 Task: Search one way flight ticket for 5 adults, 1 child, 2 infants in seat and 1 infant on lap in business from Charleston: Yeager Airport to Raleigh: Raleigh-durham International Airport on 8-5-2023. Choice of flights is Delta. Number of bags: 2 checked bags. Price is upto 91000. Outbound departure time preference is 9:15.
Action: Mouse moved to (288, 272)
Screenshot: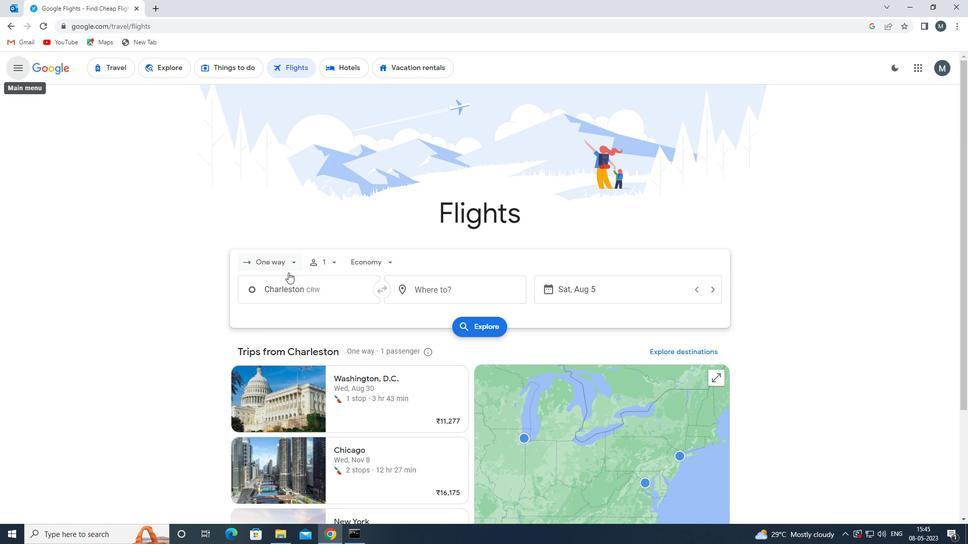 
Action: Mouse pressed left at (288, 272)
Screenshot: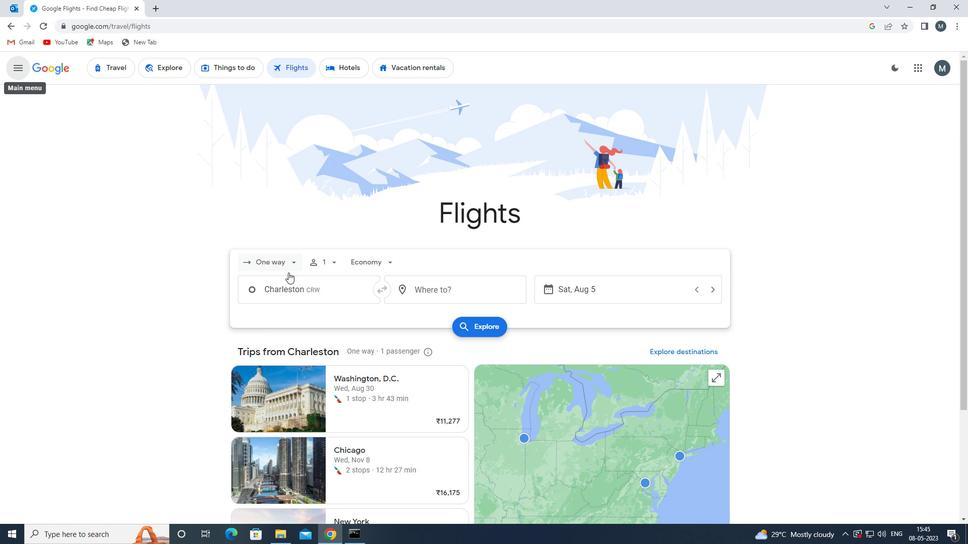 
Action: Mouse moved to (290, 312)
Screenshot: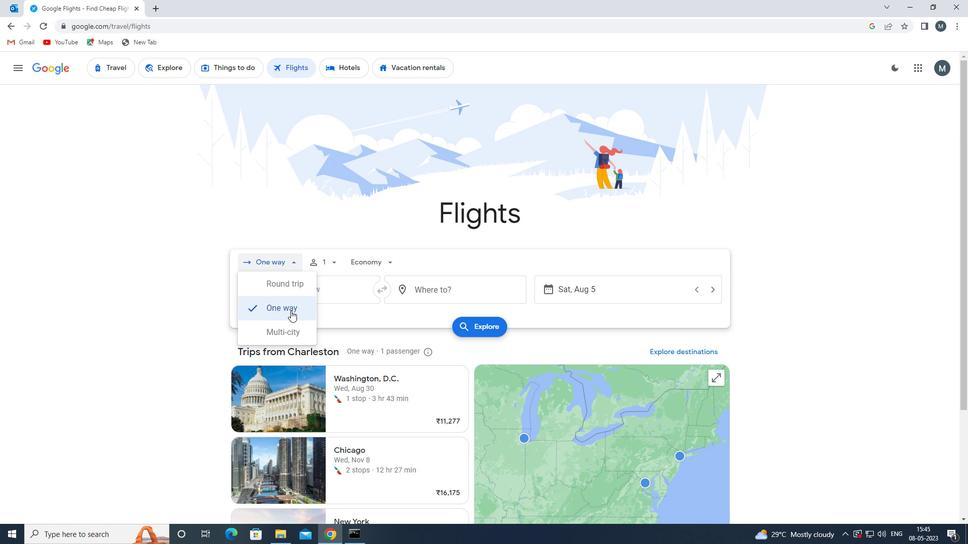 
Action: Mouse pressed left at (290, 312)
Screenshot: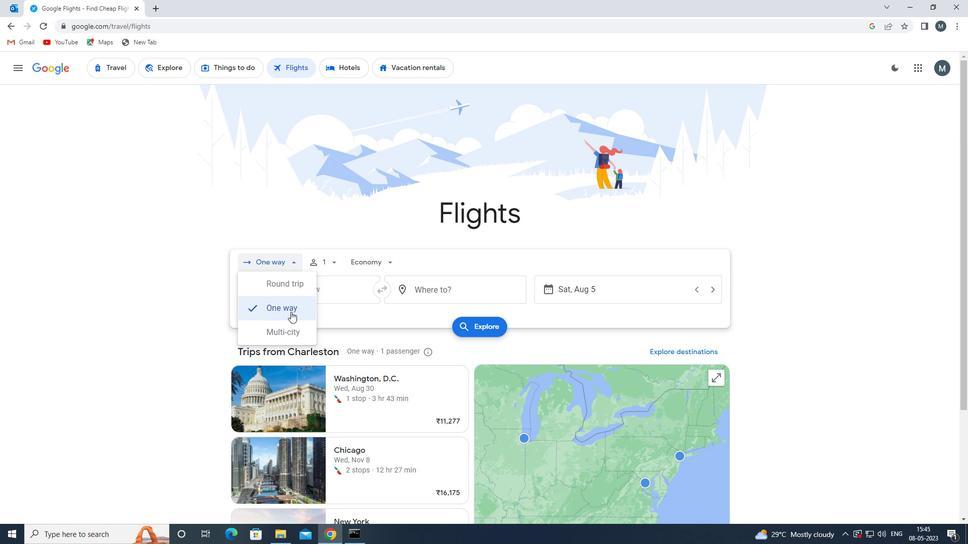 
Action: Mouse moved to (333, 268)
Screenshot: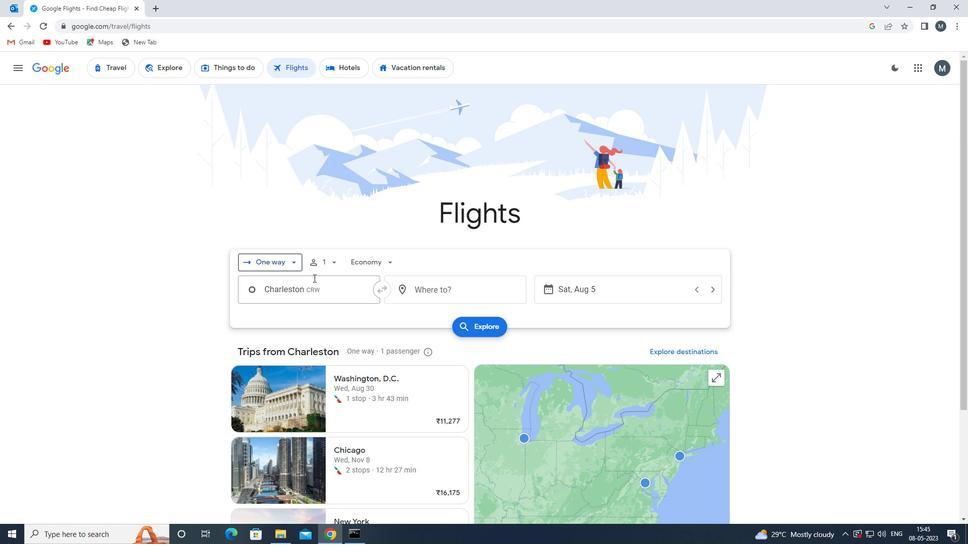 
Action: Mouse pressed left at (333, 268)
Screenshot: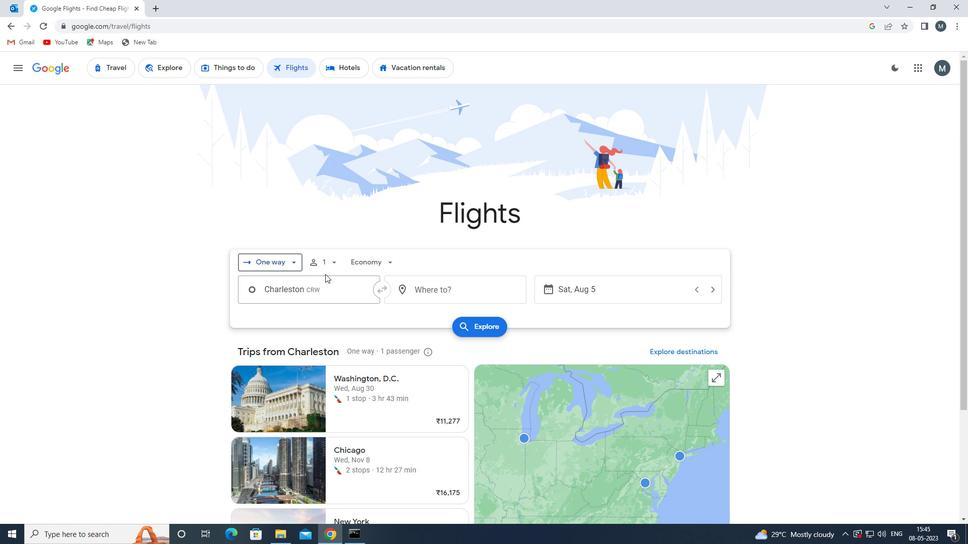 
Action: Mouse moved to (410, 286)
Screenshot: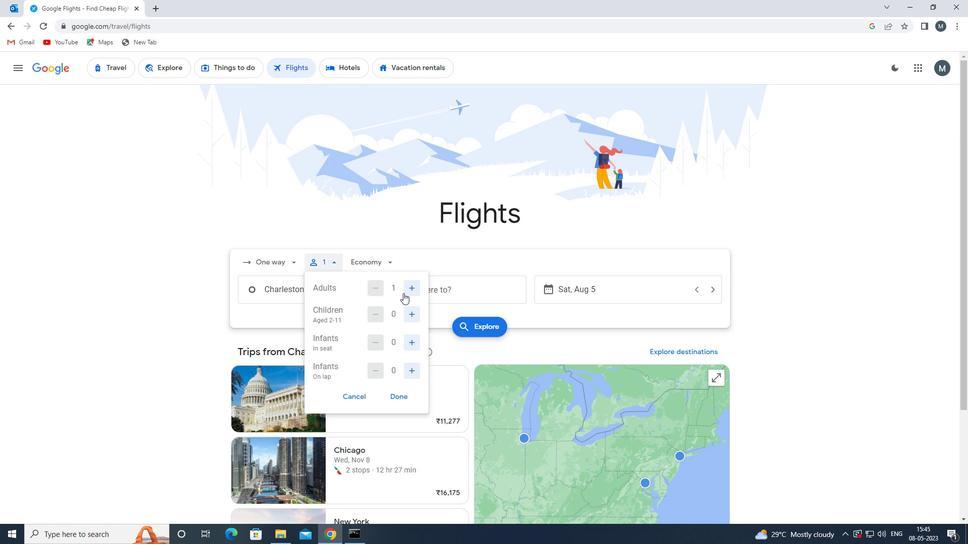 
Action: Mouse pressed left at (410, 286)
Screenshot: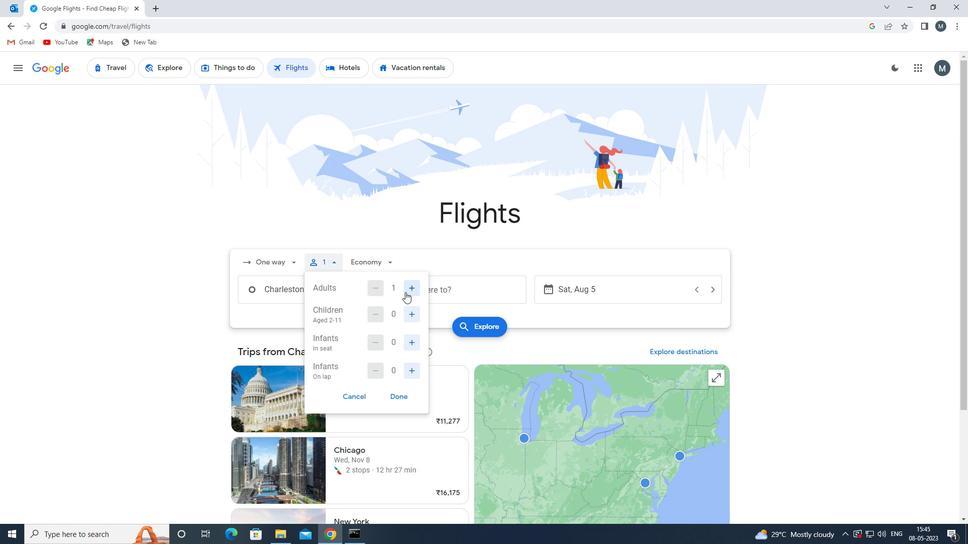 
Action: Mouse pressed left at (410, 286)
Screenshot: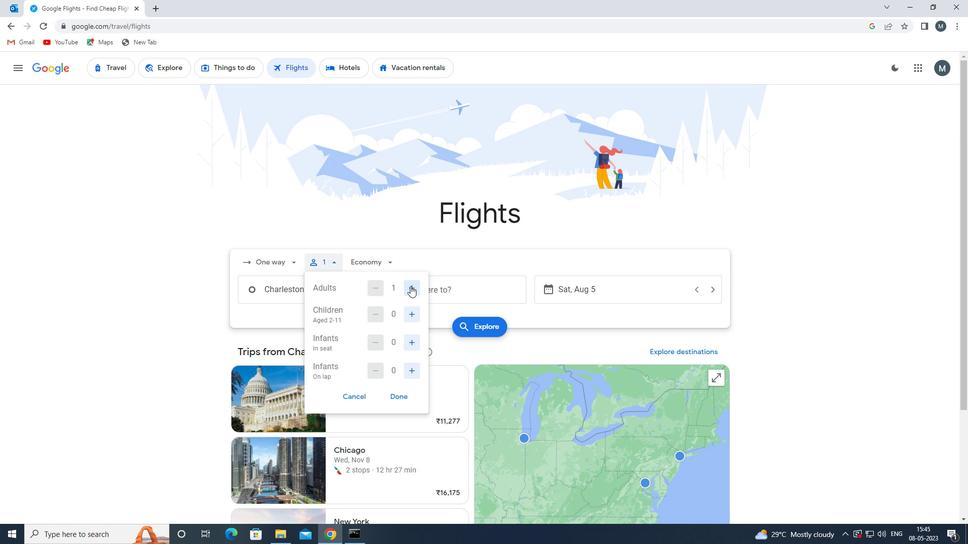 
Action: Mouse pressed left at (410, 286)
Screenshot: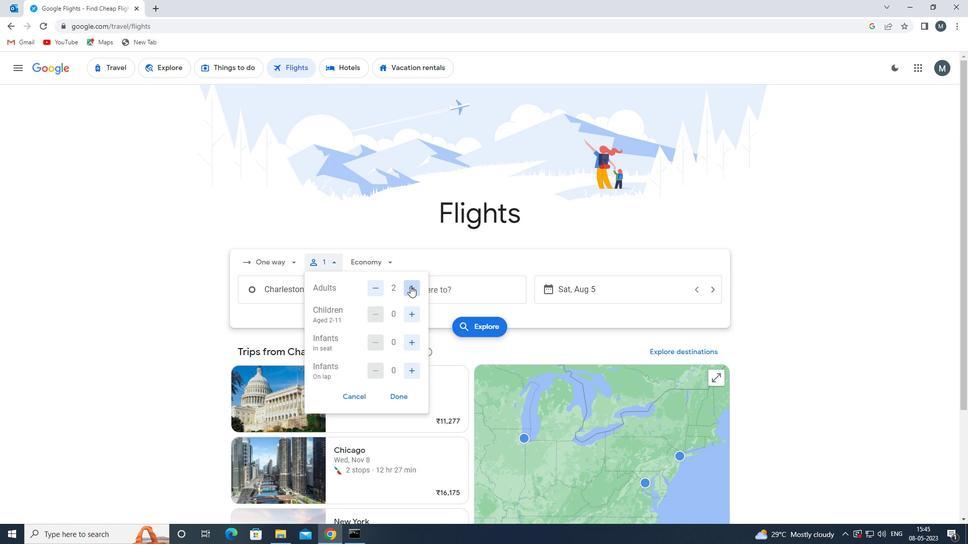 
Action: Mouse pressed left at (410, 286)
Screenshot: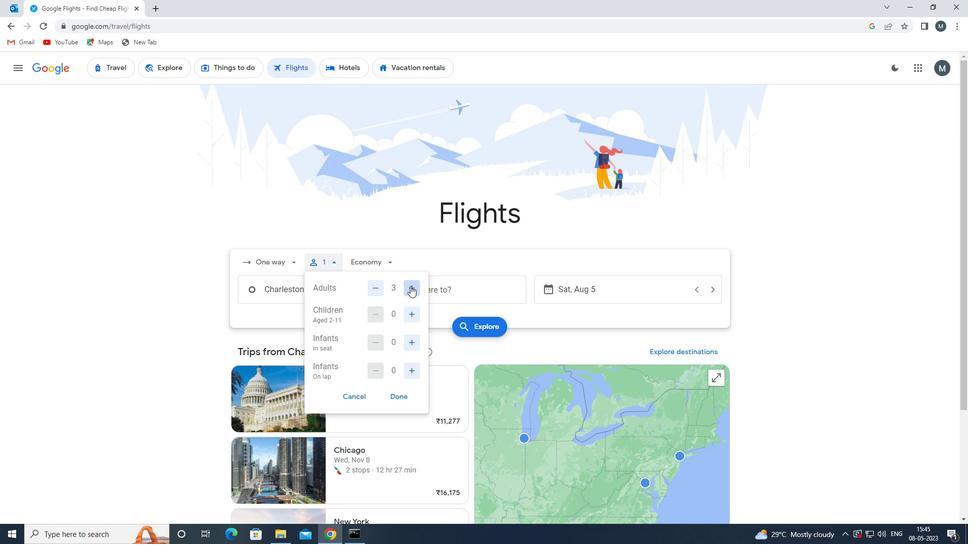 
Action: Mouse moved to (412, 312)
Screenshot: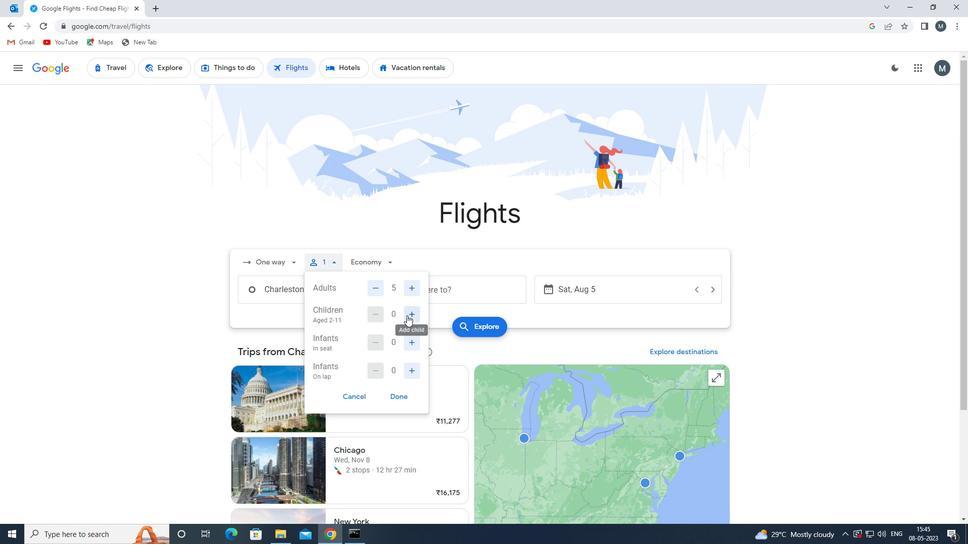 
Action: Mouse pressed left at (412, 312)
Screenshot: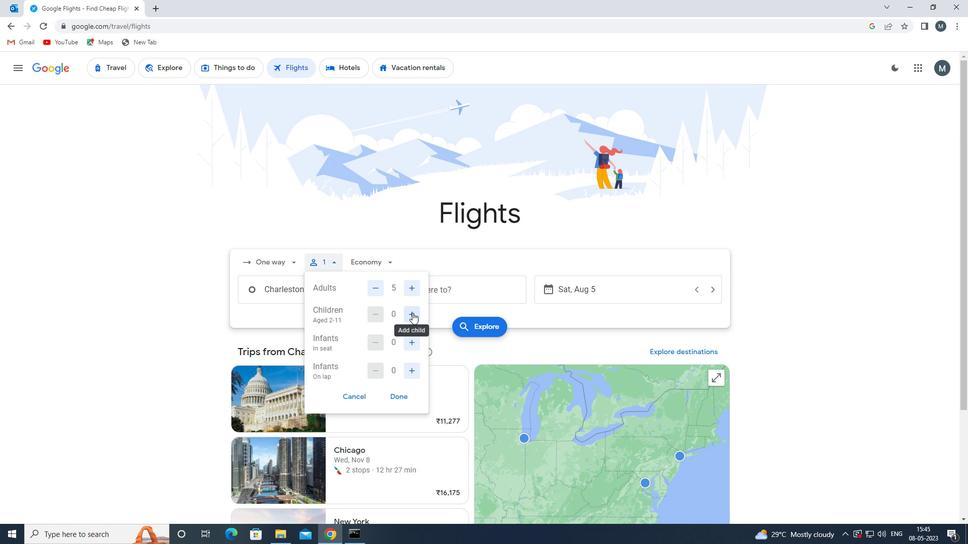 
Action: Mouse moved to (410, 342)
Screenshot: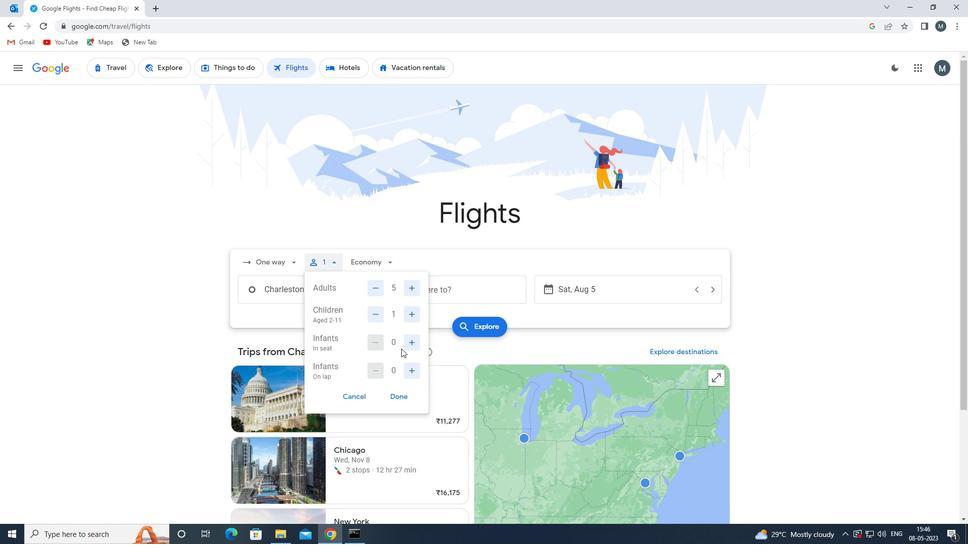 
Action: Mouse pressed left at (410, 342)
Screenshot: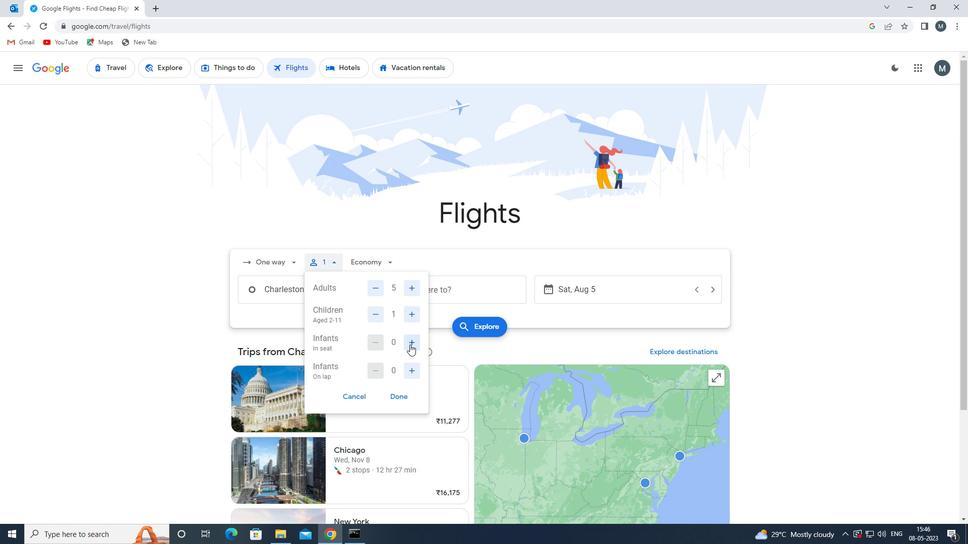 
Action: Mouse pressed left at (410, 342)
Screenshot: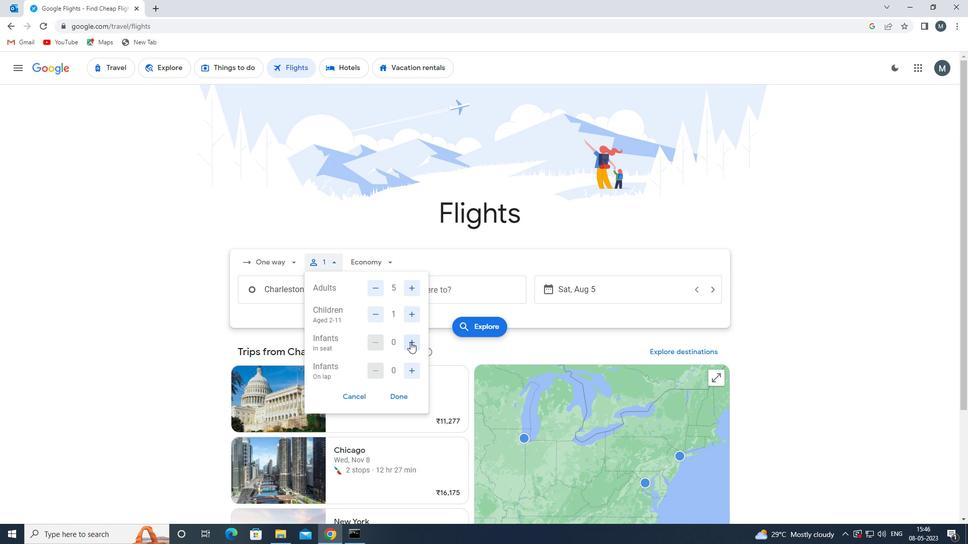 
Action: Mouse moved to (400, 368)
Screenshot: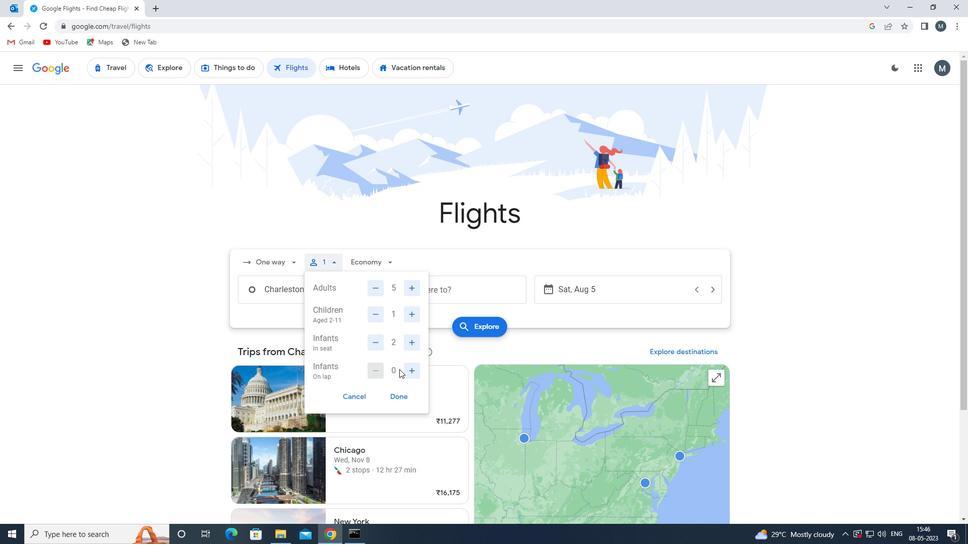
Action: Mouse pressed left at (400, 368)
Screenshot: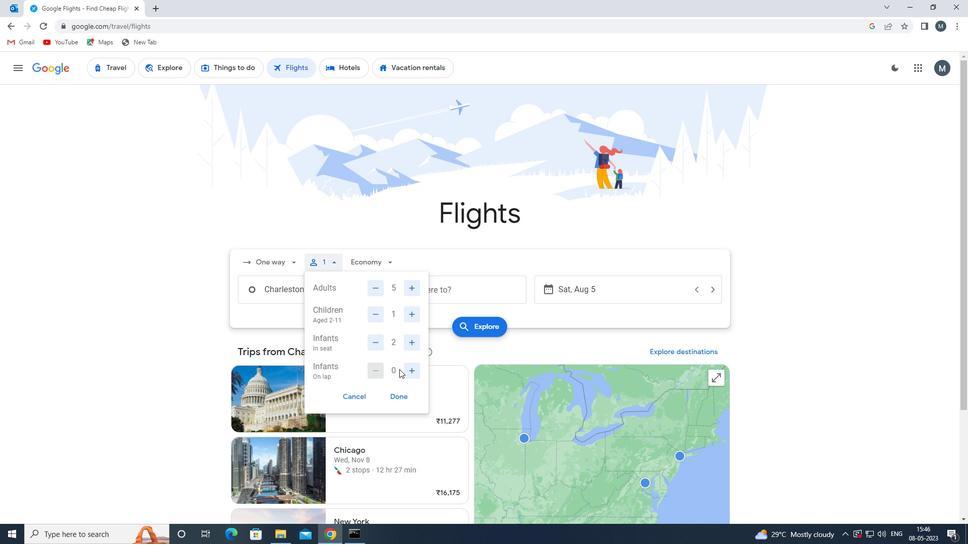 
Action: Mouse moved to (401, 392)
Screenshot: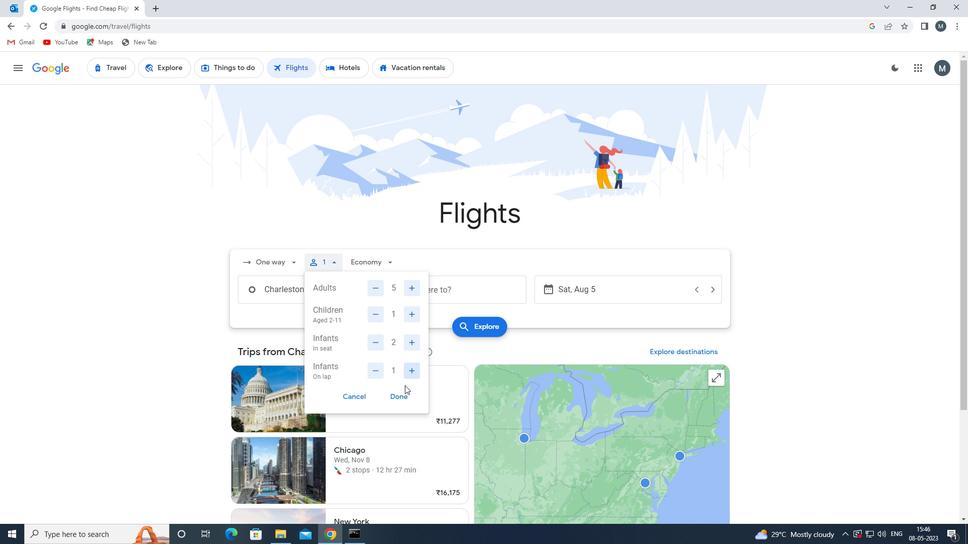 
Action: Mouse pressed left at (401, 392)
Screenshot: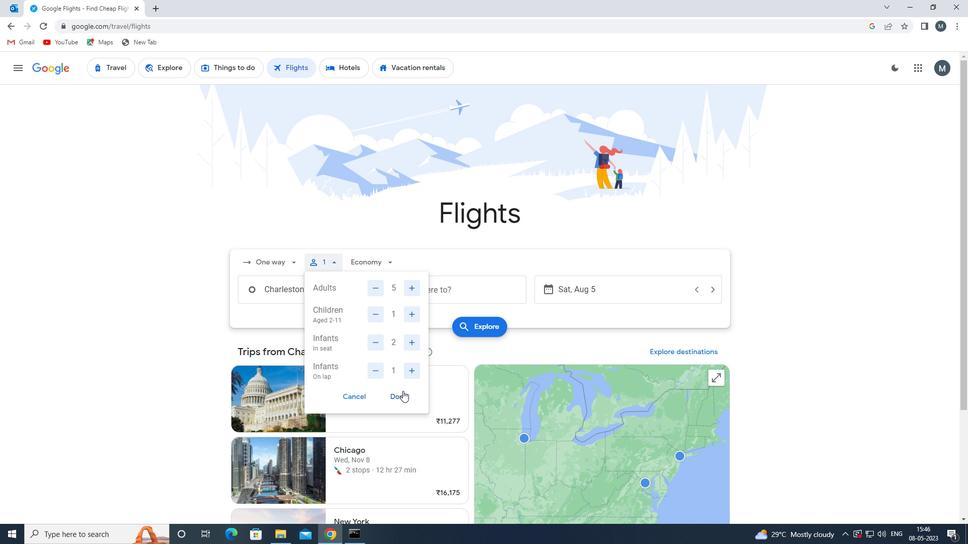 
Action: Mouse moved to (394, 260)
Screenshot: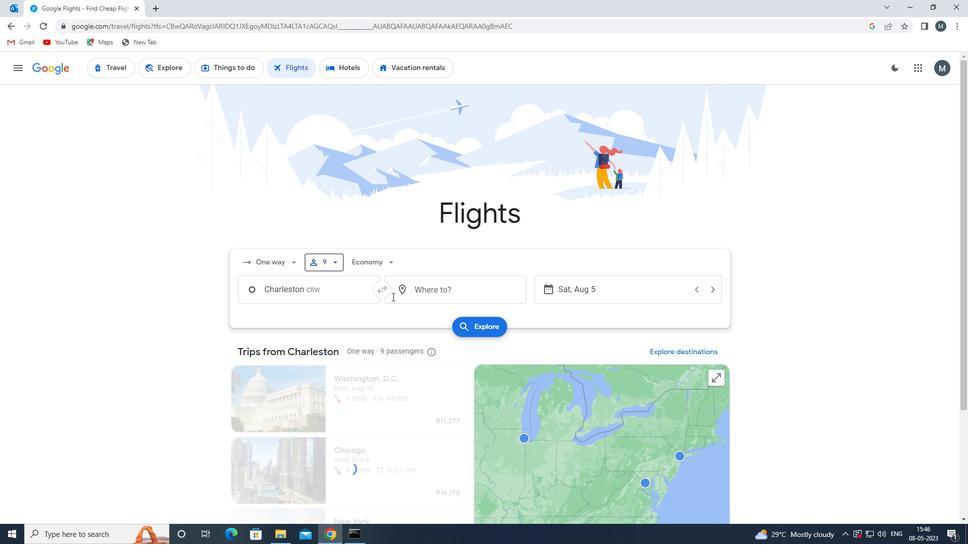 
Action: Mouse pressed left at (394, 260)
Screenshot: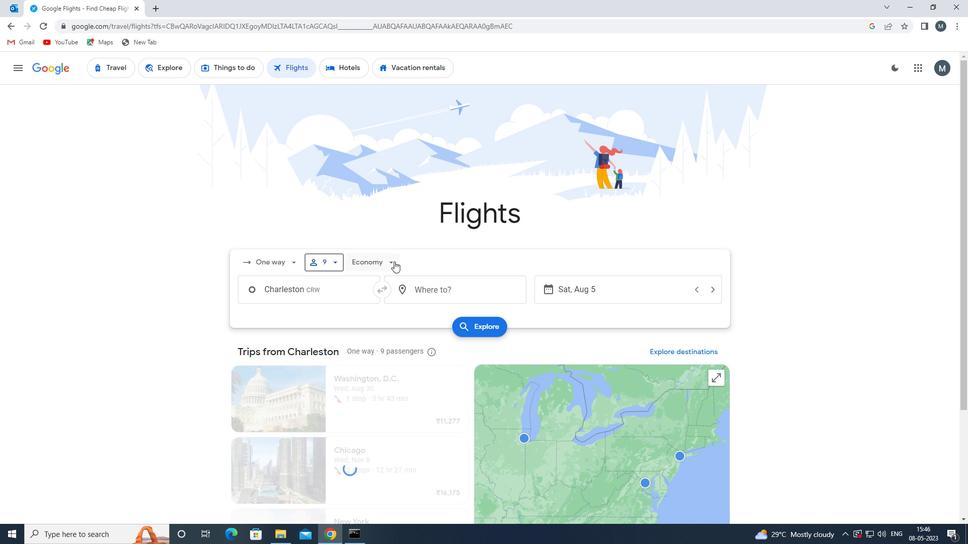 
Action: Mouse moved to (390, 339)
Screenshot: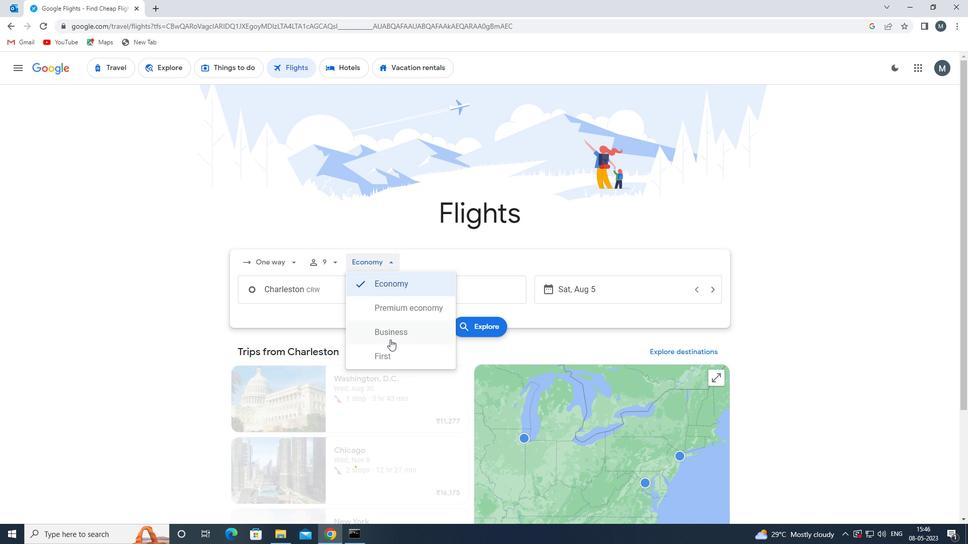 
Action: Mouse pressed left at (390, 339)
Screenshot: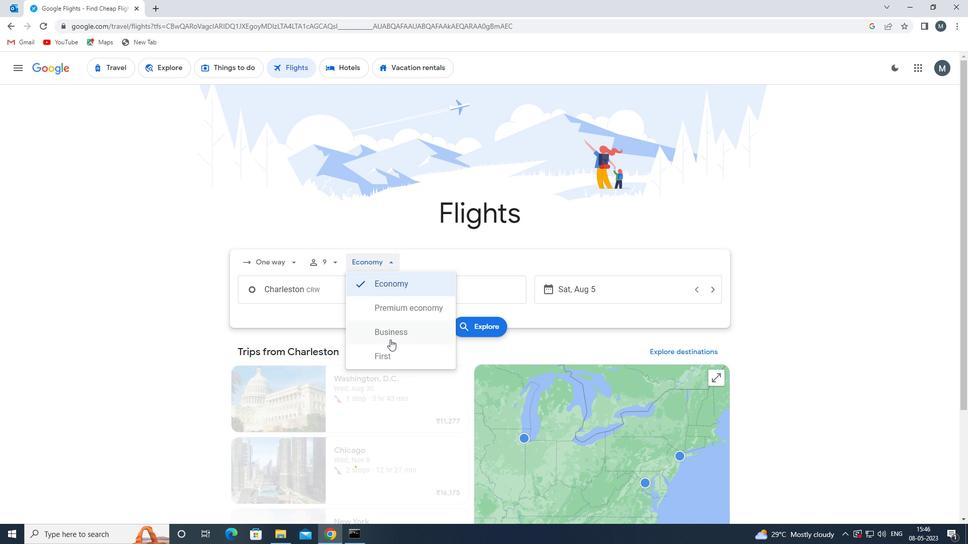 
Action: Mouse moved to (330, 297)
Screenshot: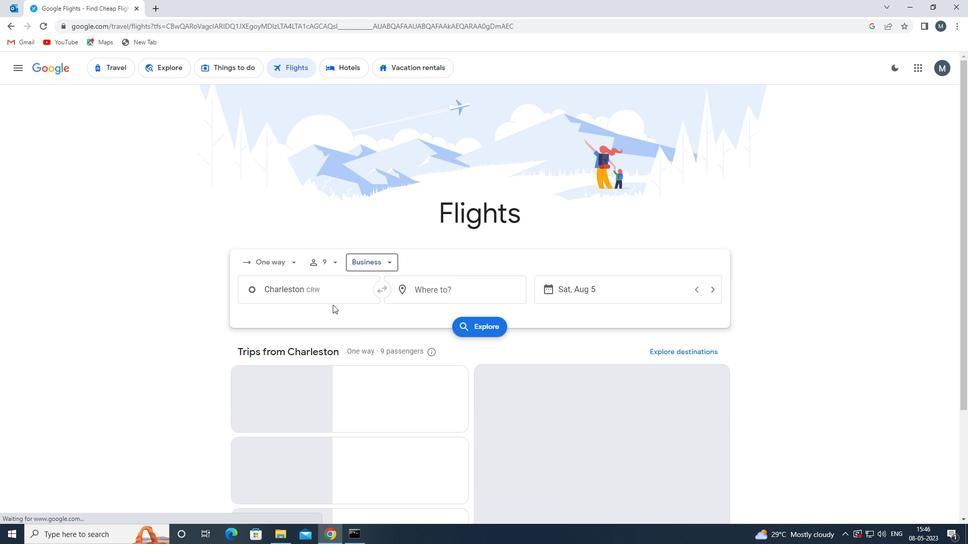 
Action: Mouse pressed left at (330, 297)
Screenshot: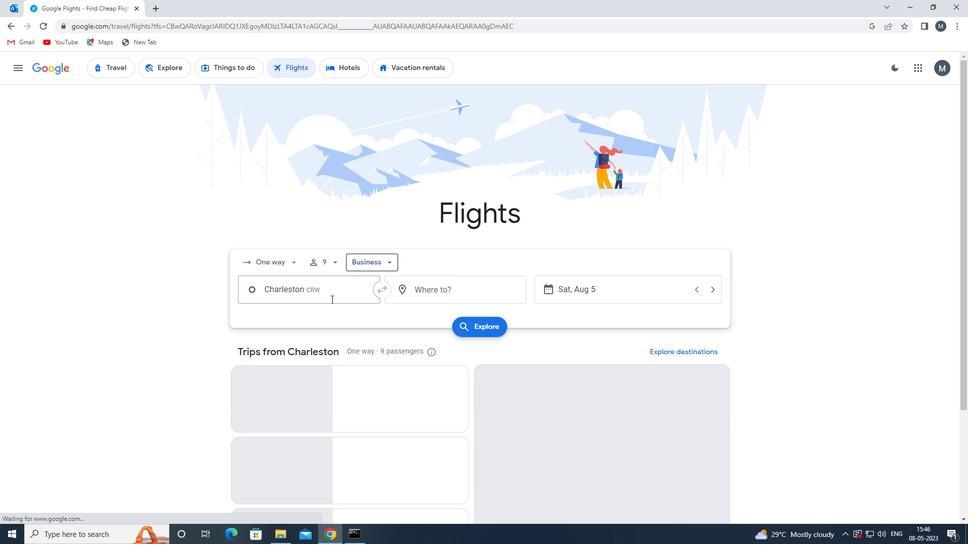 
Action: Mouse moved to (328, 297)
Screenshot: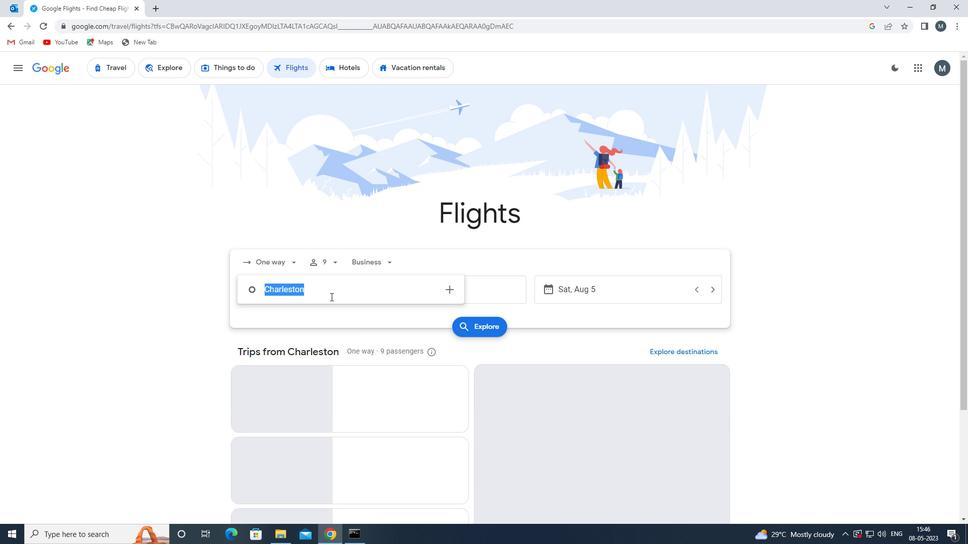 
Action: Key pressed yeager
Screenshot: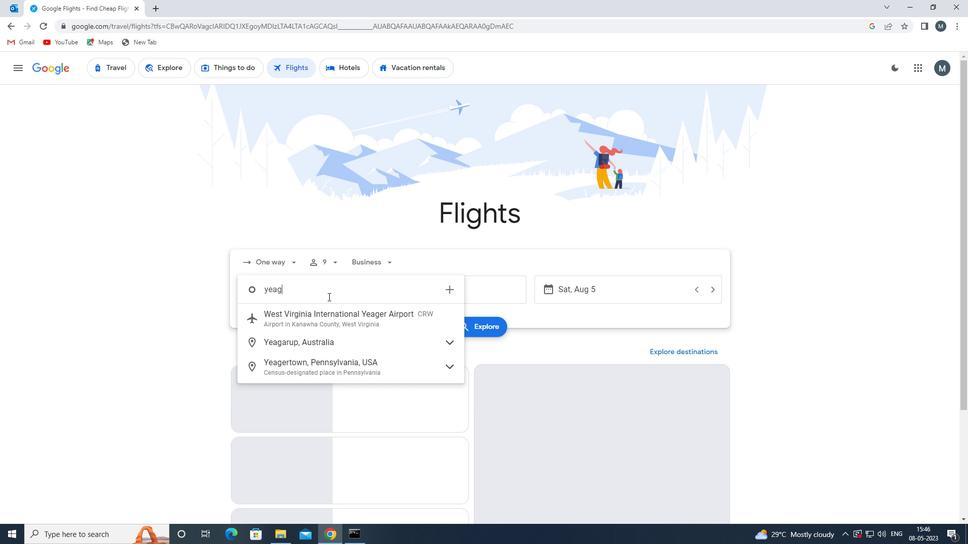 
Action: Mouse moved to (350, 309)
Screenshot: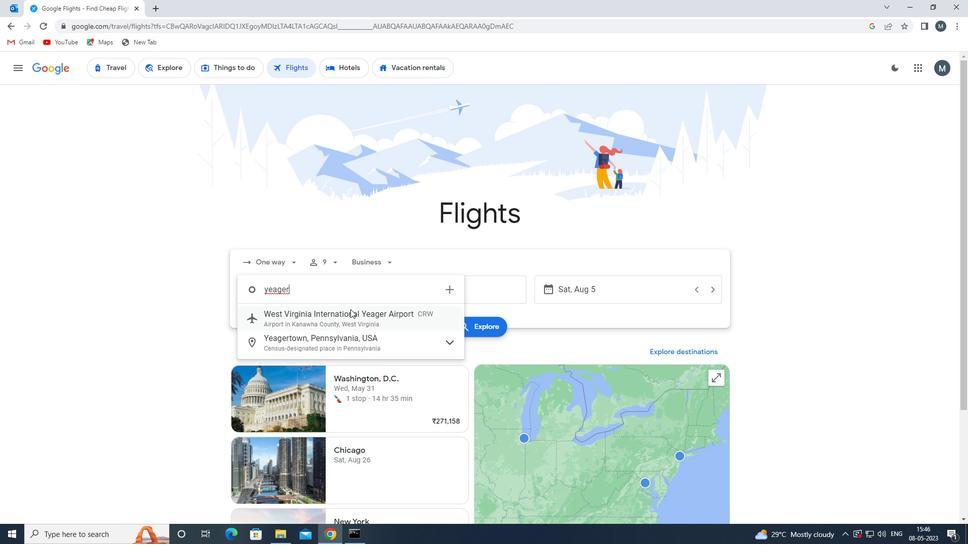 
Action: Mouse pressed left at (350, 309)
Screenshot: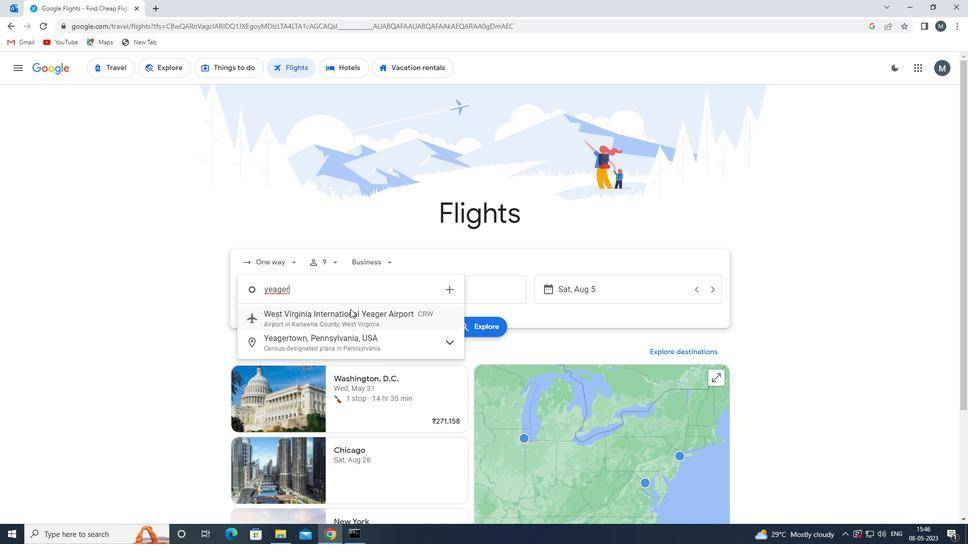 
Action: Mouse moved to (428, 285)
Screenshot: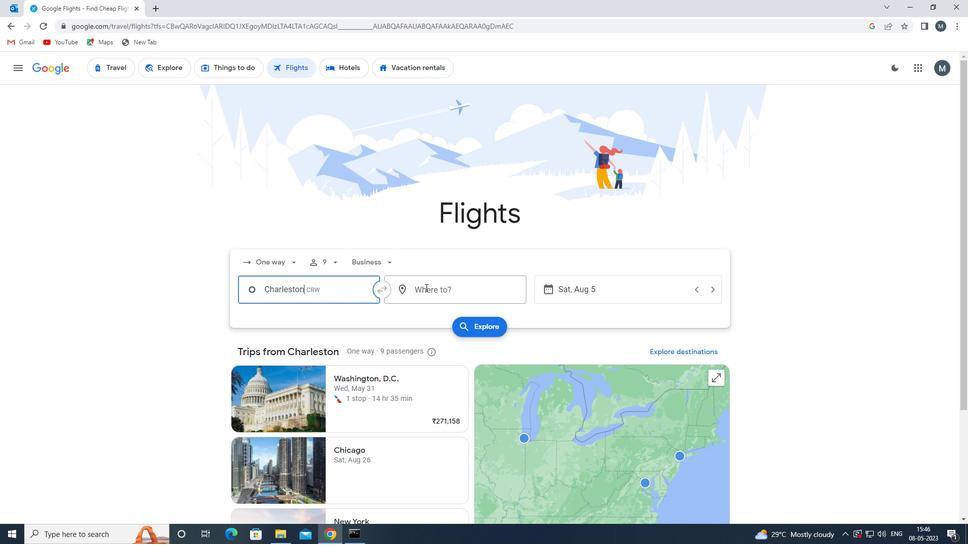 
Action: Mouse pressed left at (428, 285)
Screenshot: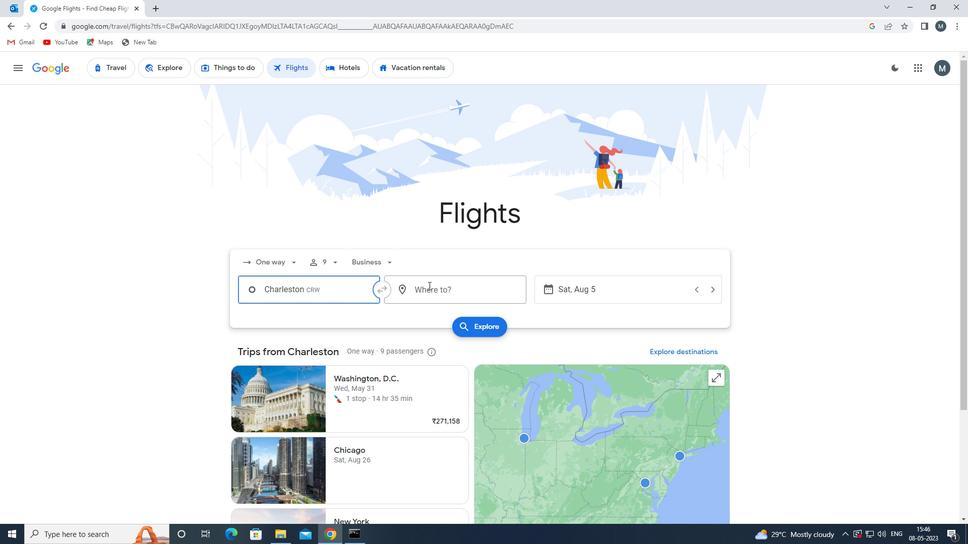 
Action: Mouse moved to (423, 286)
Screenshot: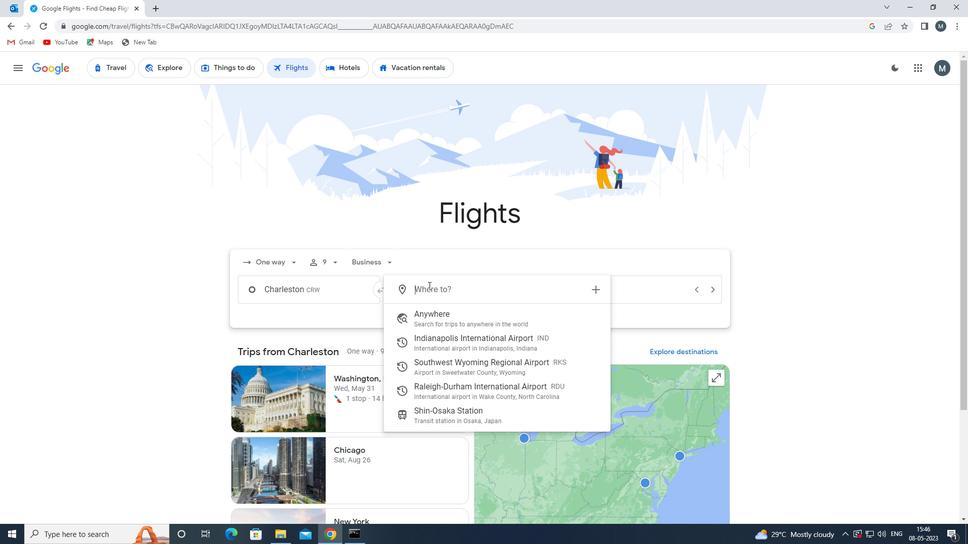 
Action: Key pressed rdu
Screenshot: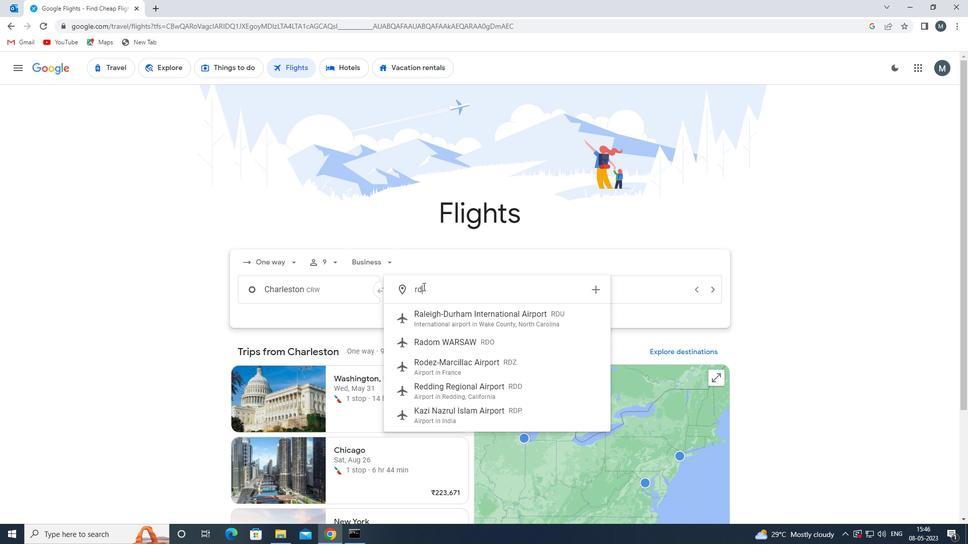 
Action: Mouse moved to (479, 313)
Screenshot: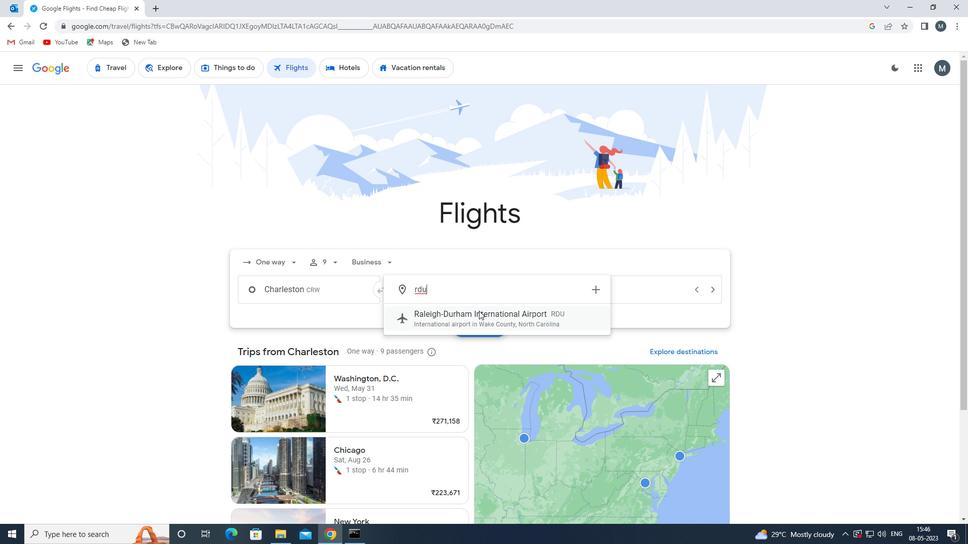 
Action: Mouse pressed left at (479, 313)
Screenshot: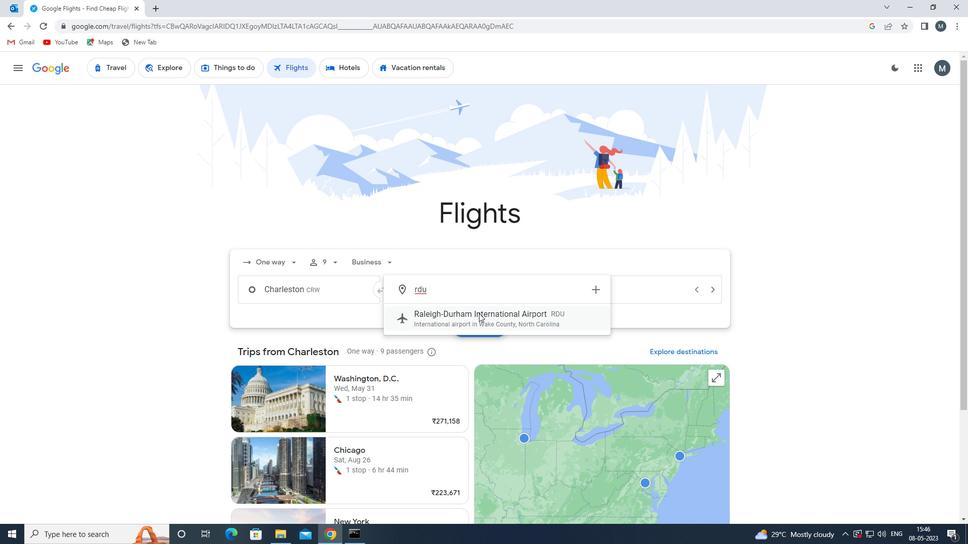 
Action: Mouse moved to (559, 287)
Screenshot: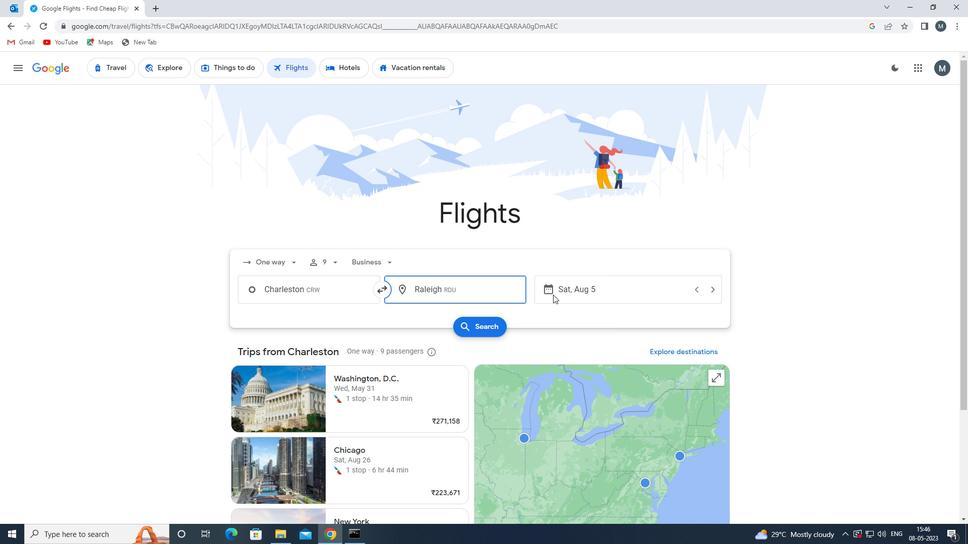 
Action: Mouse pressed left at (559, 287)
Screenshot: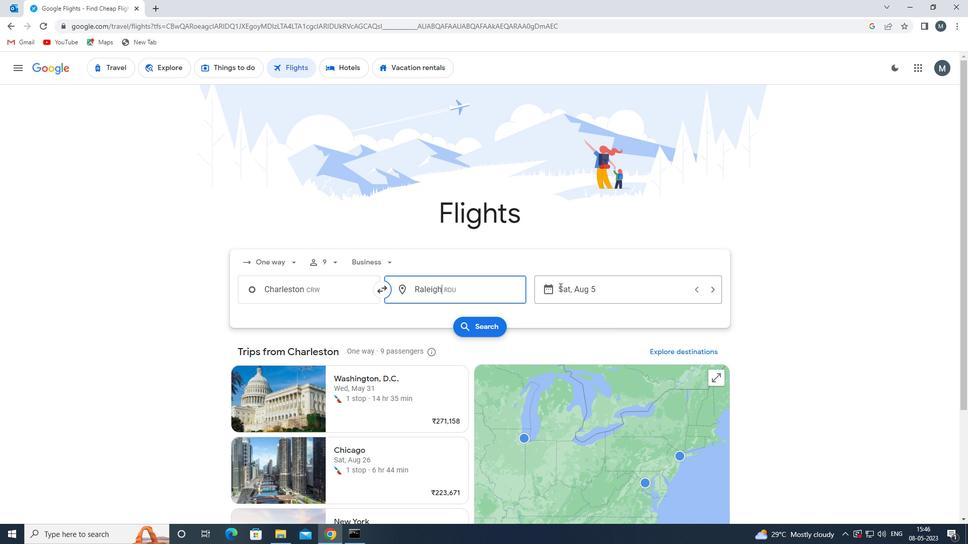 
Action: Mouse moved to (505, 337)
Screenshot: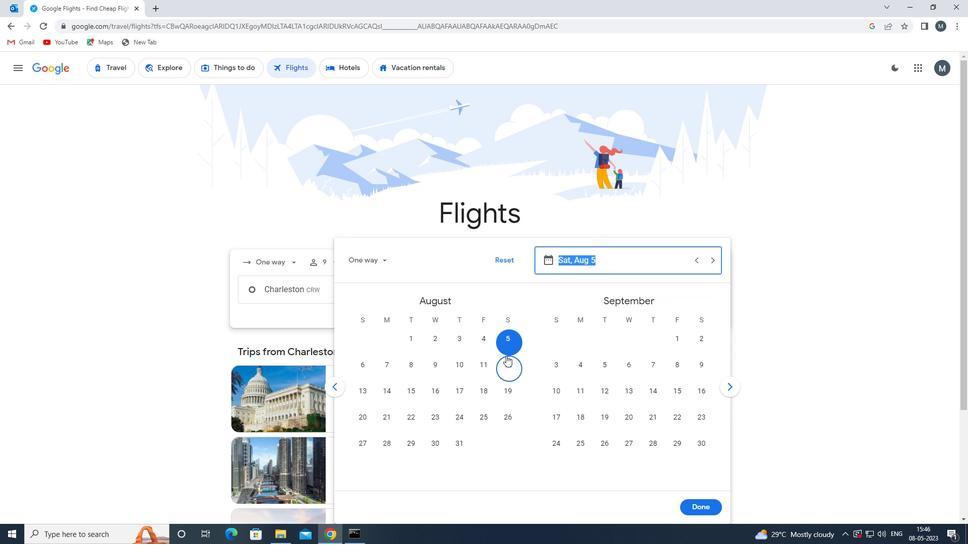 
Action: Mouse pressed left at (505, 337)
Screenshot: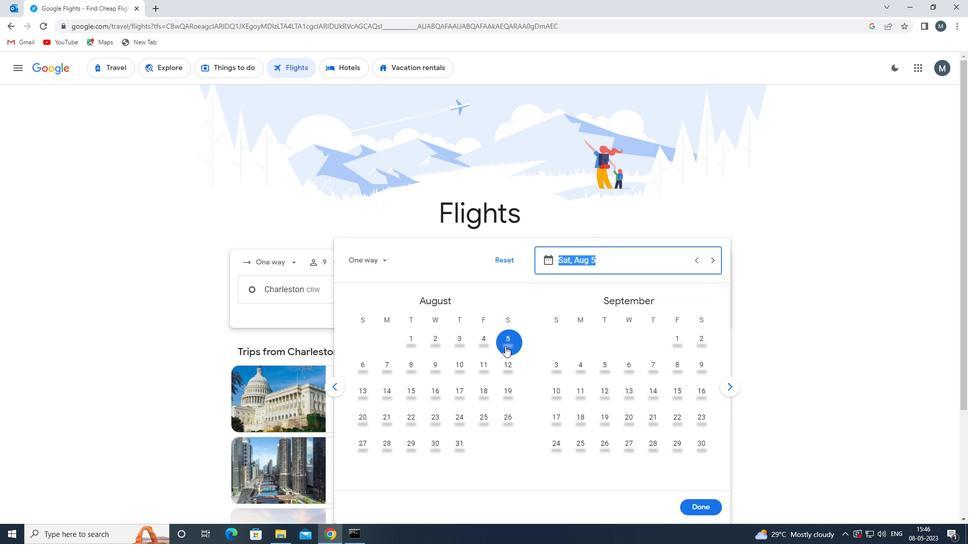 
Action: Mouse moved to (694, 508)
Screenshot: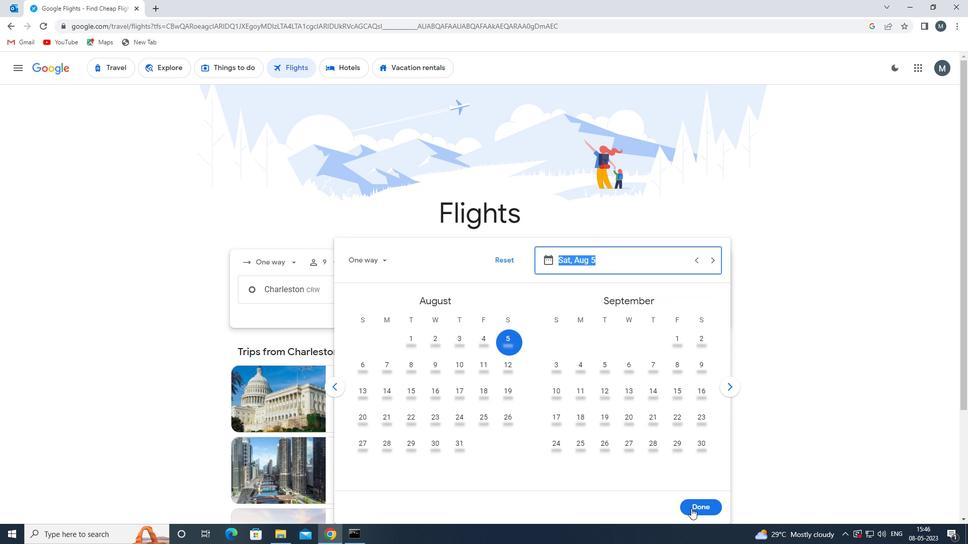 
Action: Mouse pressed left at (694, 508)
Screenshot: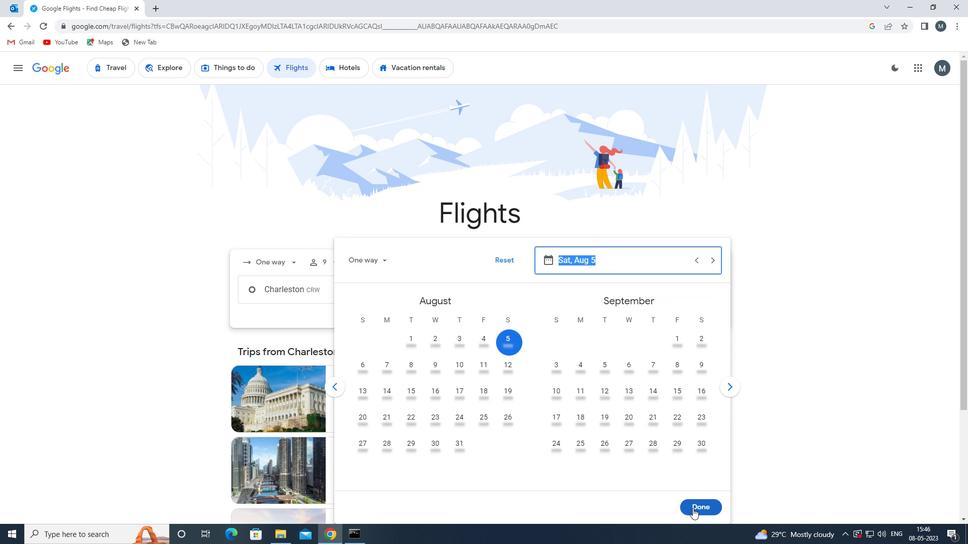 
Action: Mouse moved to (493, 329)
Screenshot: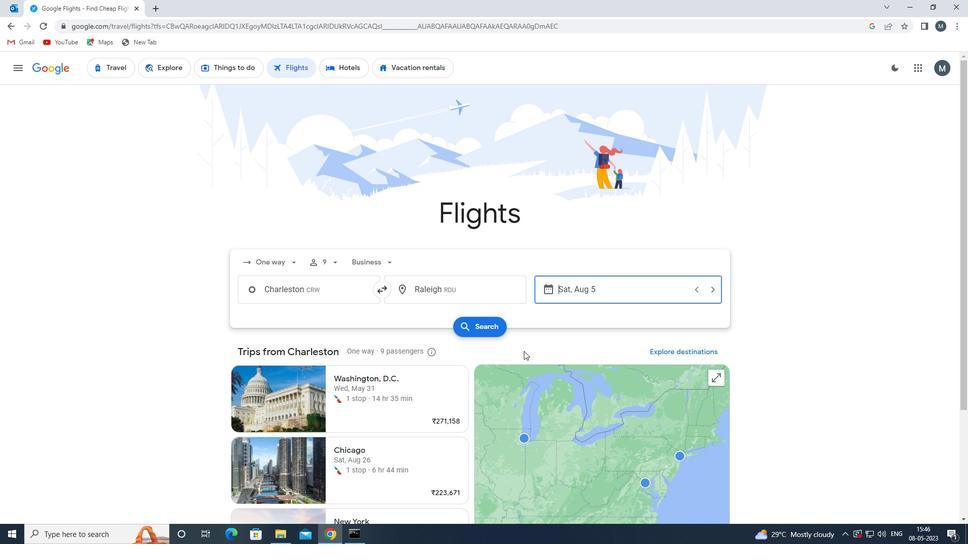 
Action: Mouse pressed left at (493, 329)
Screenshot: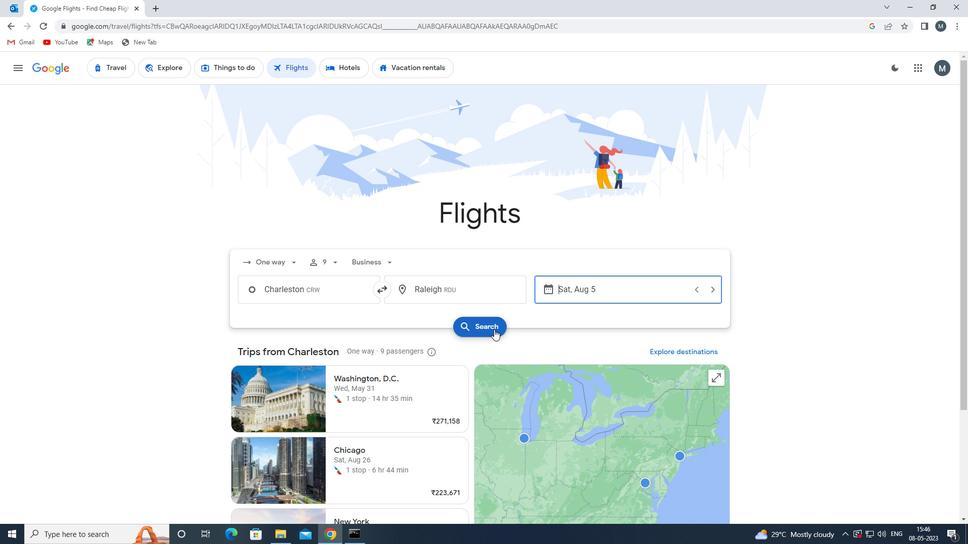 
Action: Mouse moved to (257, 161)
Screenshot: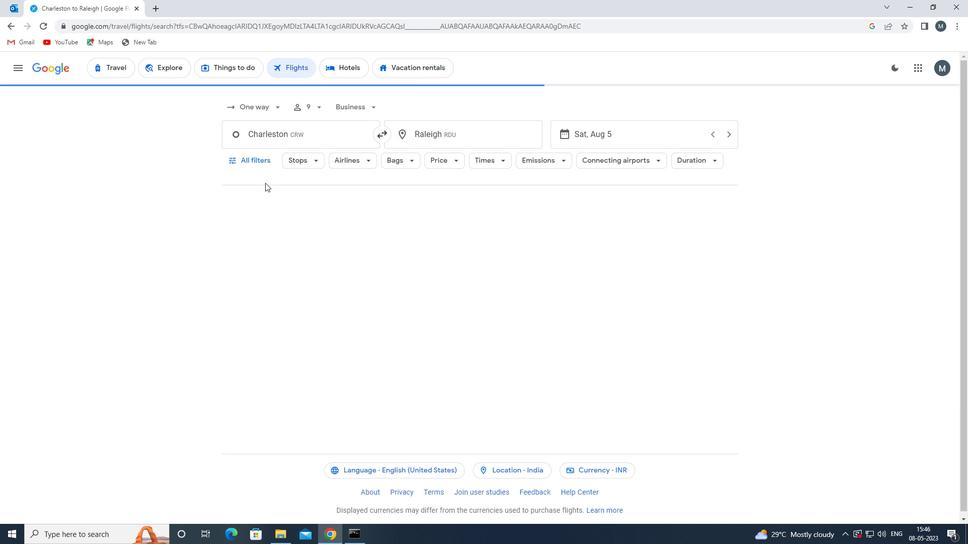 
Action: Mouse pressed left at (257, 161)
Screenshot: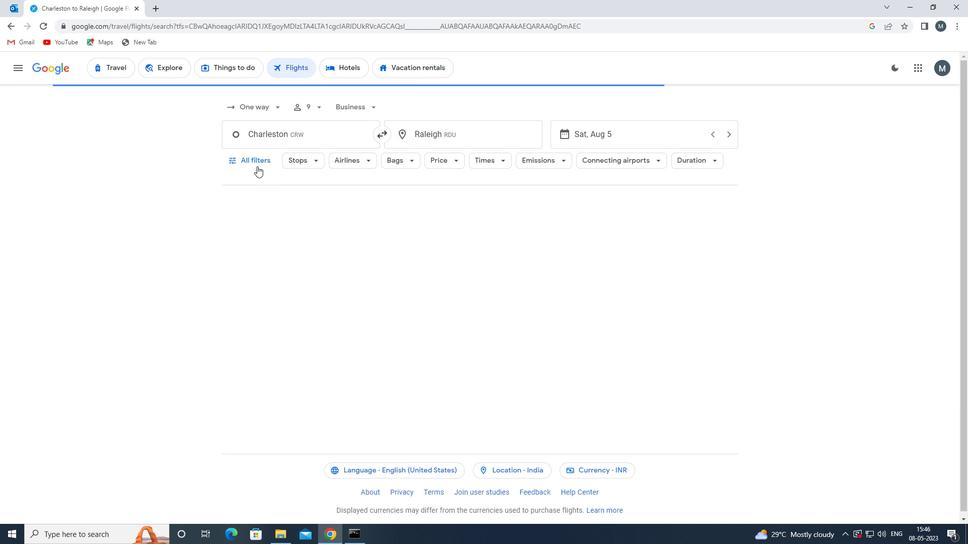 
Action: Mouse moved to (288, 252)
Screenshot: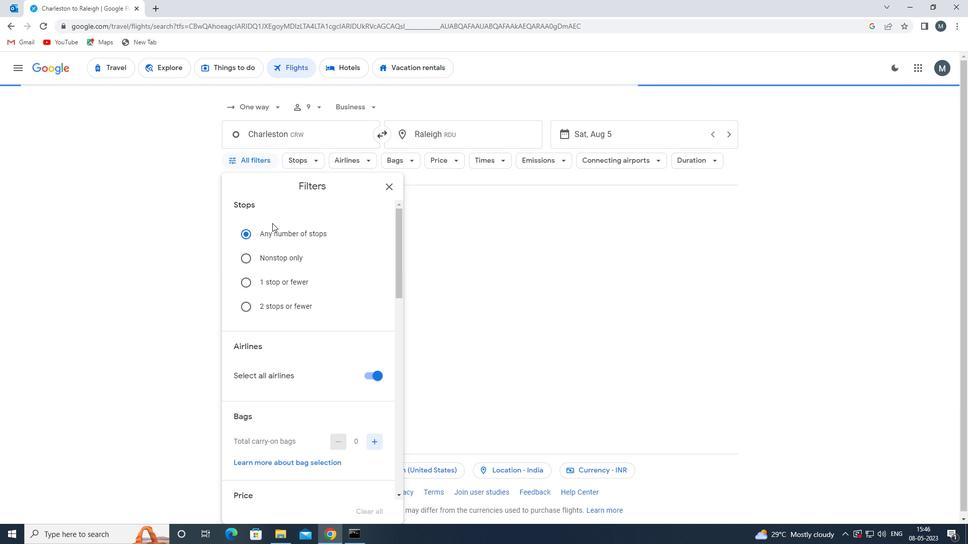 
Action: Mouse scrolled (288, 251) with delta (0, 0)
Screenshot: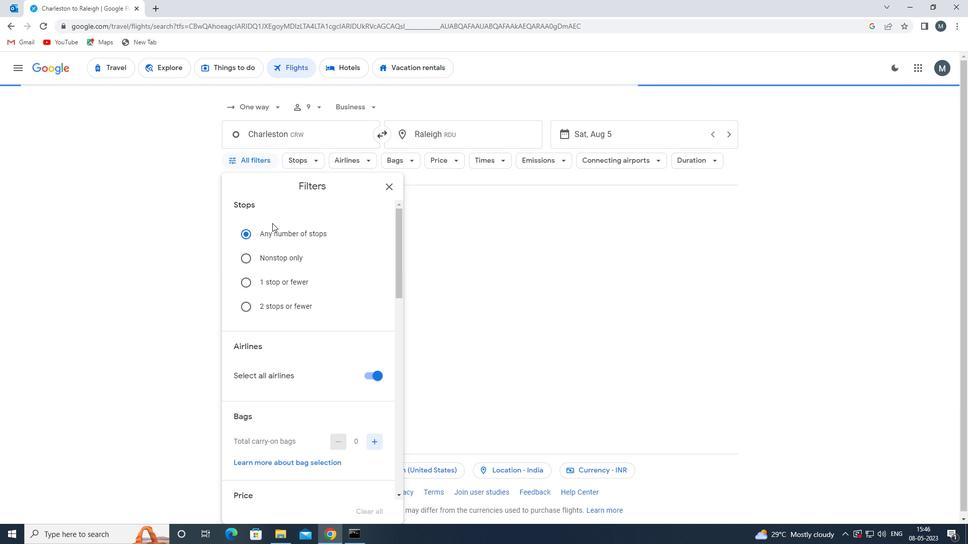 
Action: Mouse moved to (289, 254)
Screenshot: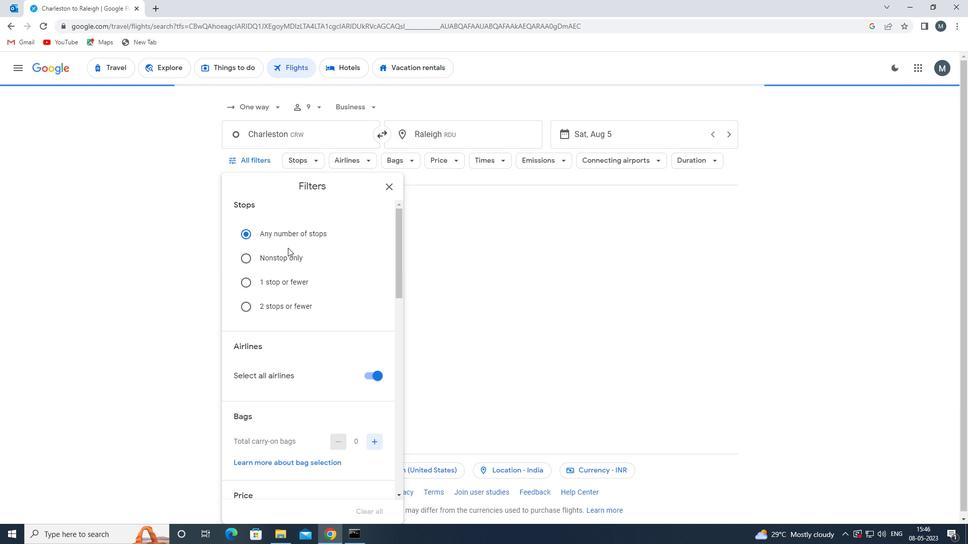 
Action: Mouse scrolled (289, 254) with delta (0, 0)
Screenshot: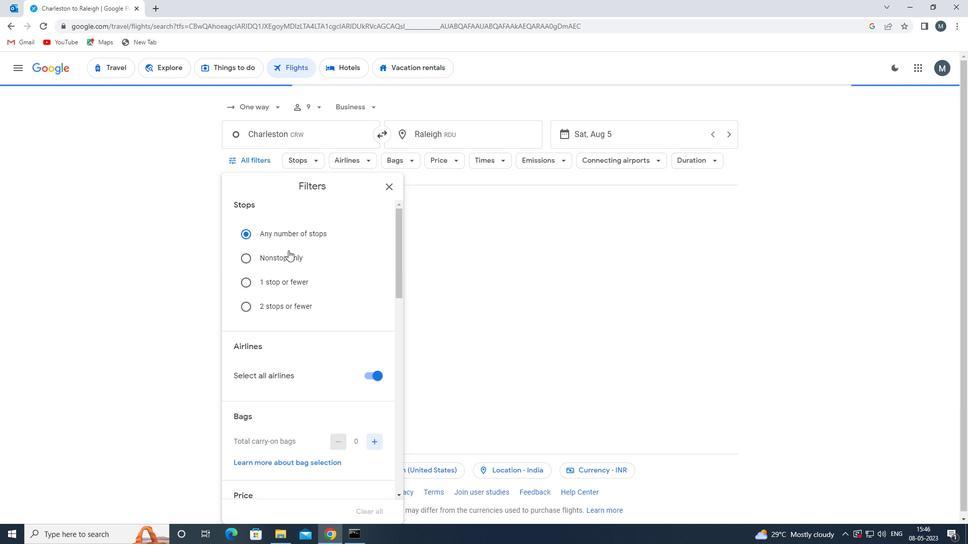 
Action: Mouse moved to (376, 275)
Screenshot: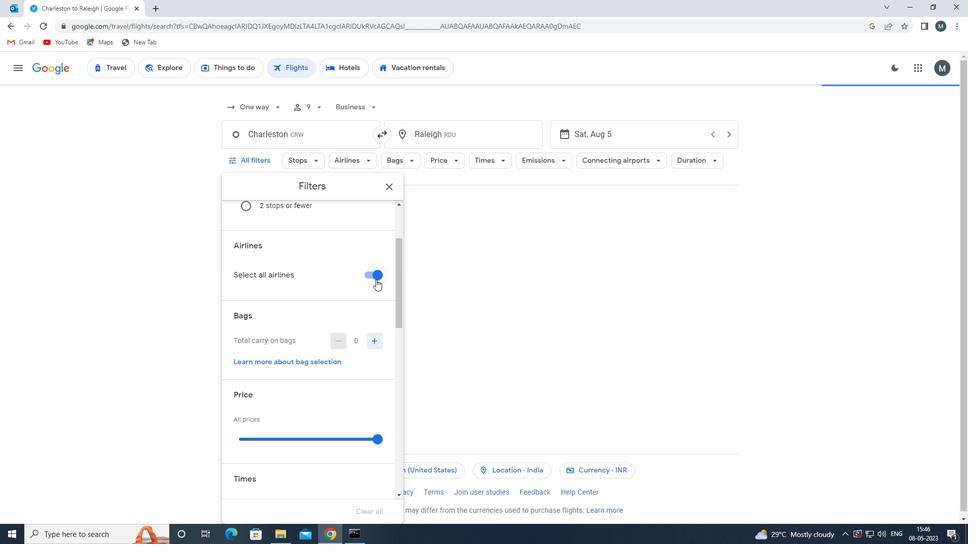 
Action: Mouse pressed left at (376, 275)
Screenshot: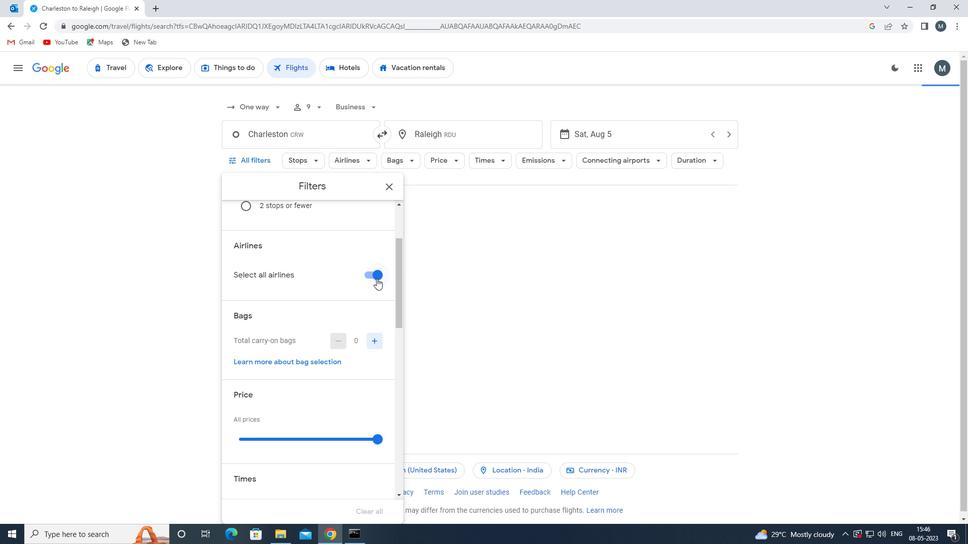 
Action: Mouse moved to (369, 272)
Screenshot: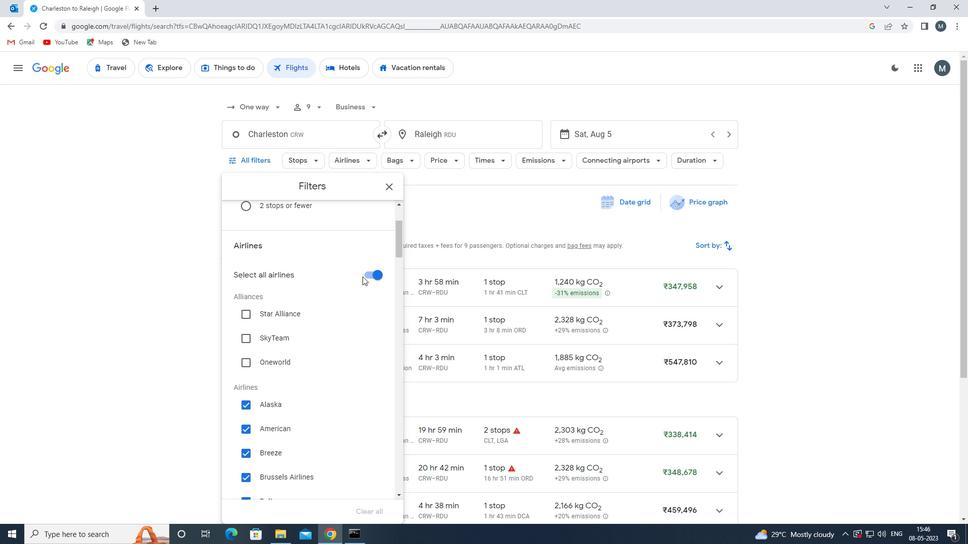 
Action: Mouse pressed left at (369, 272)
Screenshot: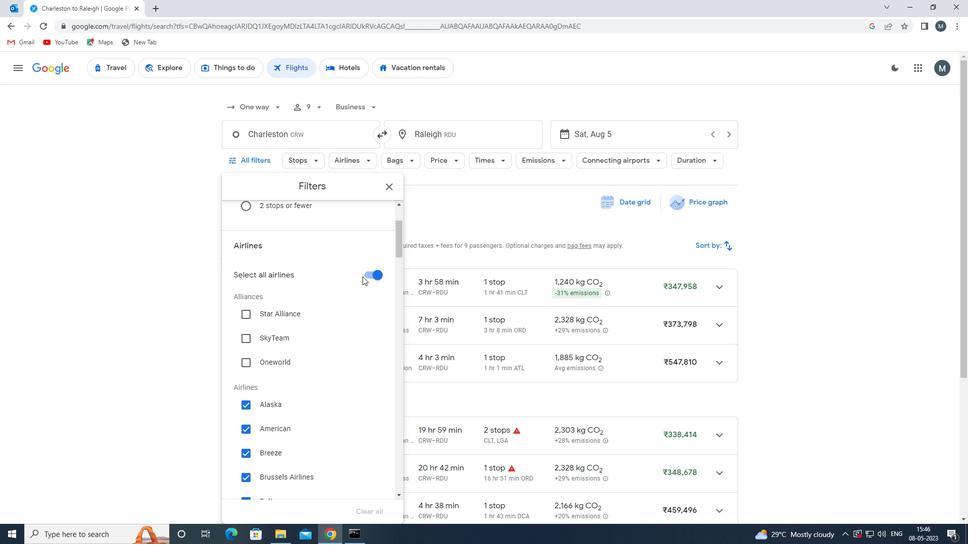 
Action: Mouse moved to (345, 289)
Screenshot: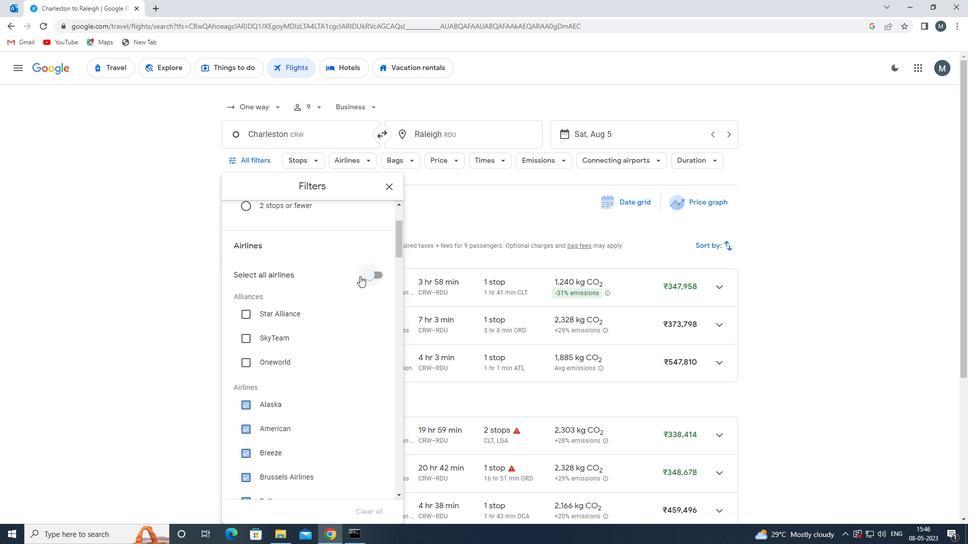 
Action: Mouse scrolled (345, 288) with delta (0, 0)
Screenshot: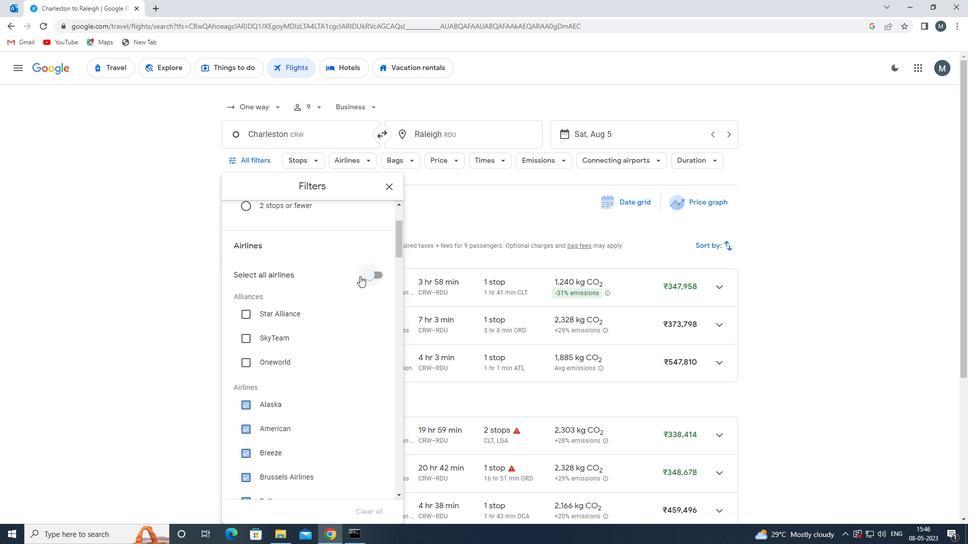 
Action: Mouse moved to (342, 292)
Screenshot: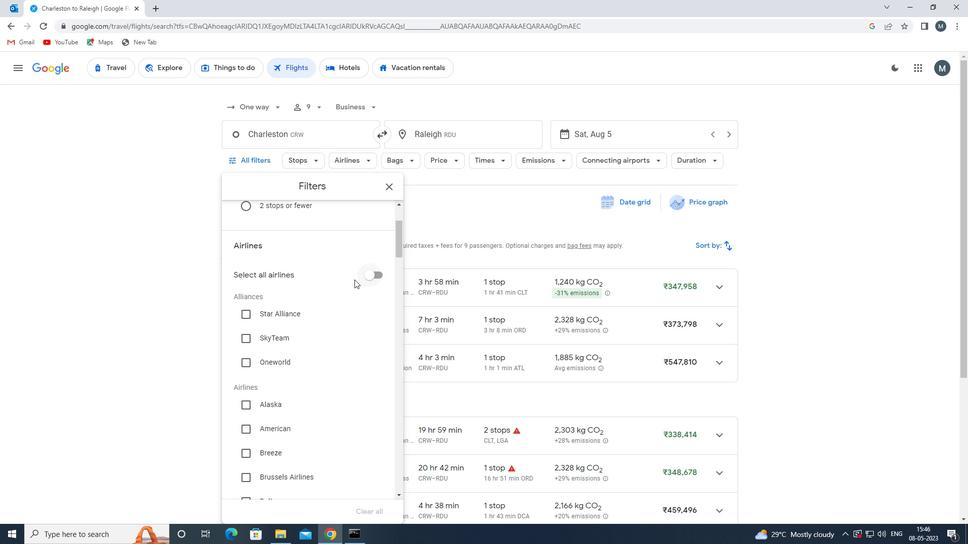 
Action: Mouse scrolled (342, 291) with delta (0, 0)
Screenshot: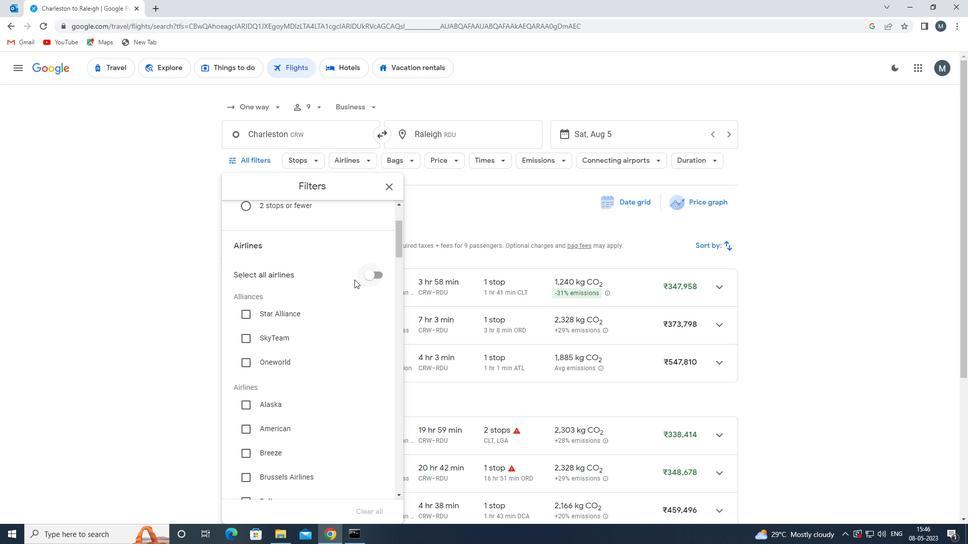 
Action: Mouse moved to (342, 293)
Screenshot: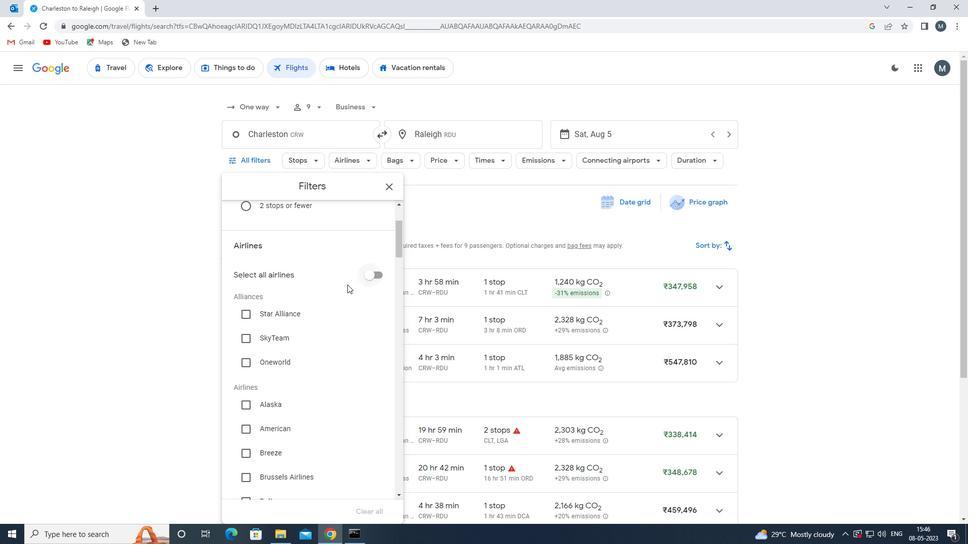 
Action: Mouse scrolled (342, 292) with delta (0, 0)
Screenshot: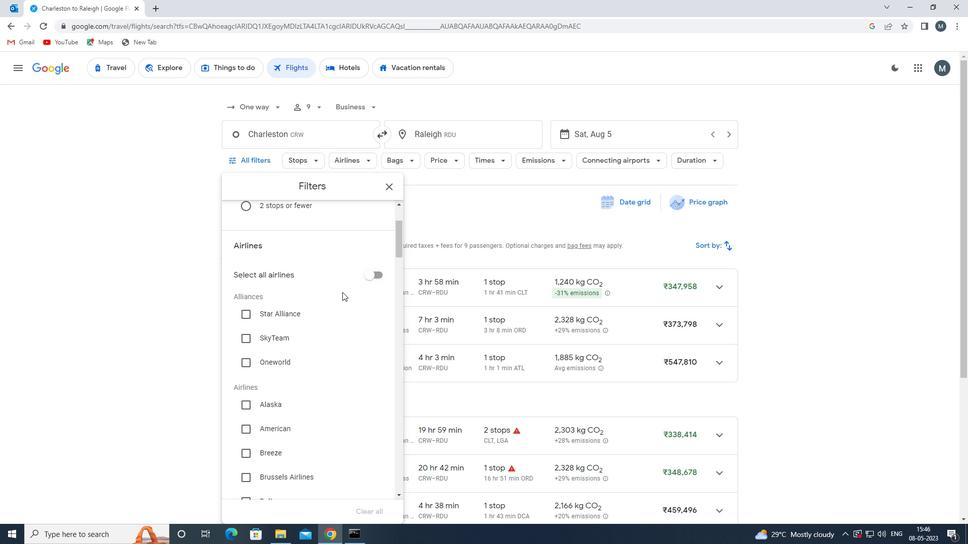 
Action: Mouse moved to (301, 353)
Screenshot: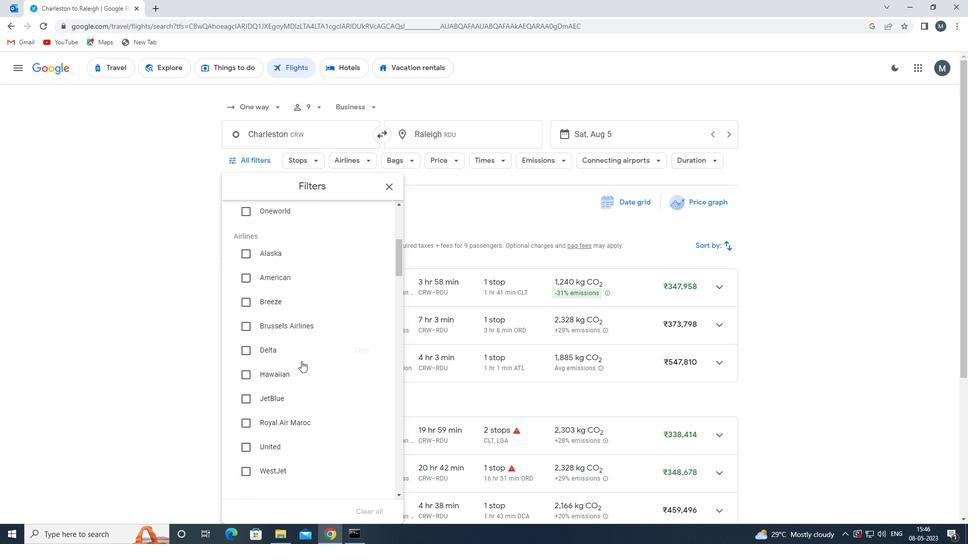 
Action: Mouse pressed left at (301, 353)
Screenshot: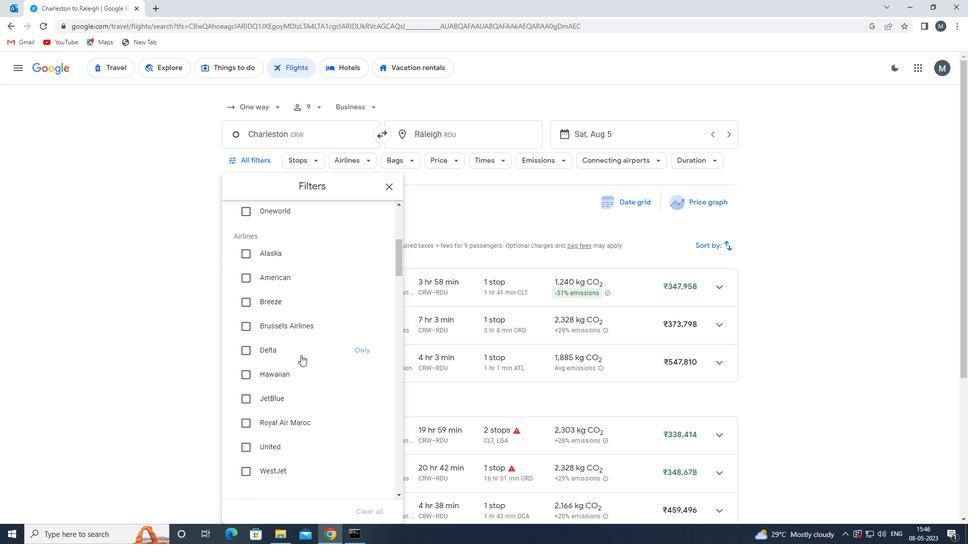 
Action: Mouse moved to (313, 342)
Screenshot: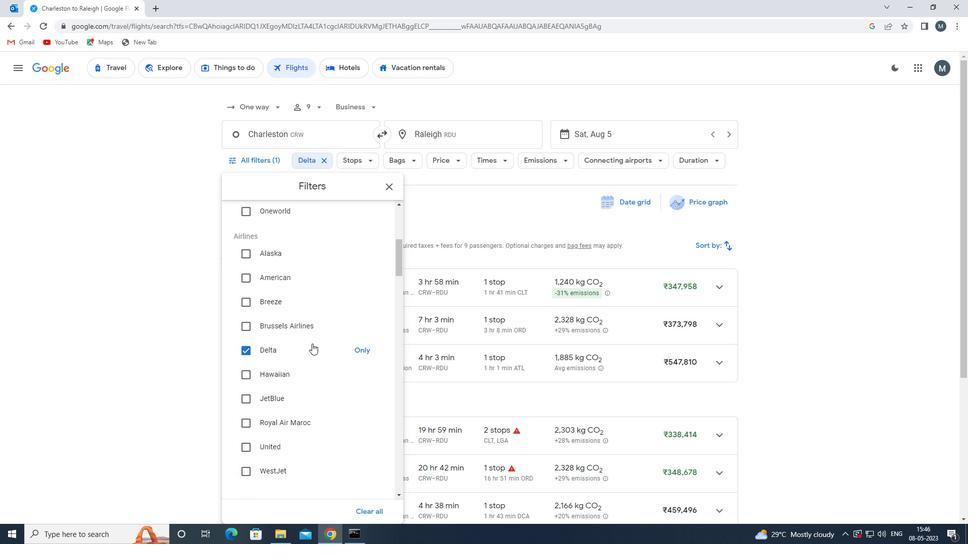 
Action: Mouse scrolled (313, 342) with delta (0, 0)
Screenshot: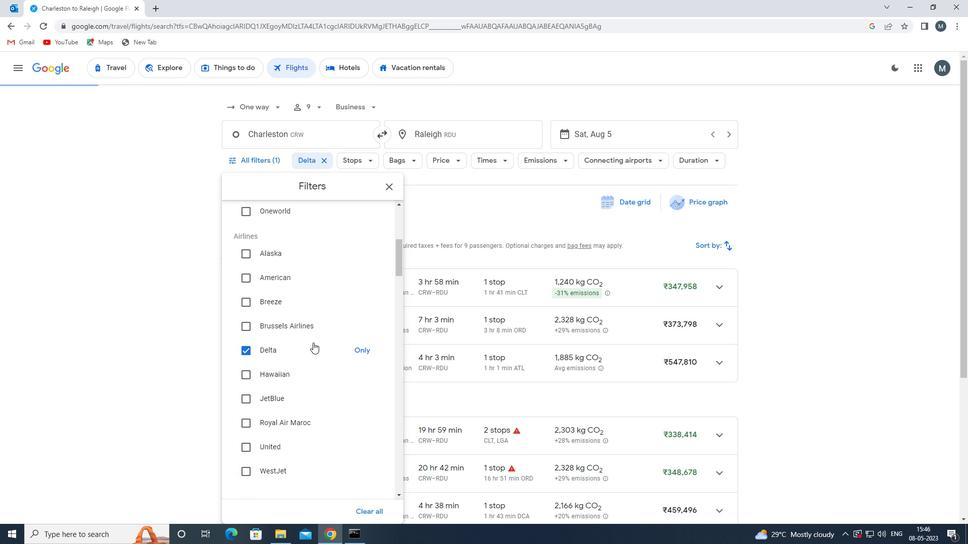 
Action: Mouse moved to (317, 333)
Screenshot: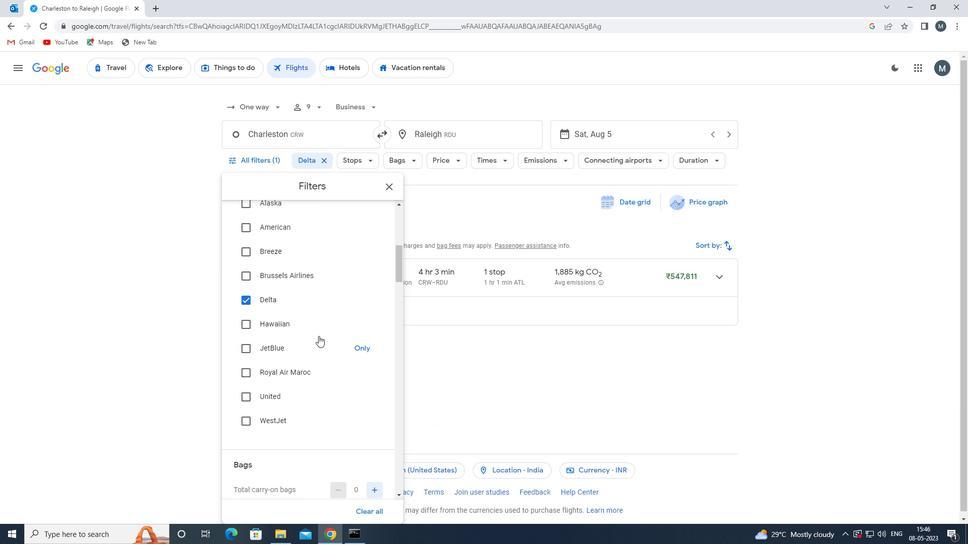 
Action: Mouse scrolled (317, 332) with delta (0, 0)
Screenshot: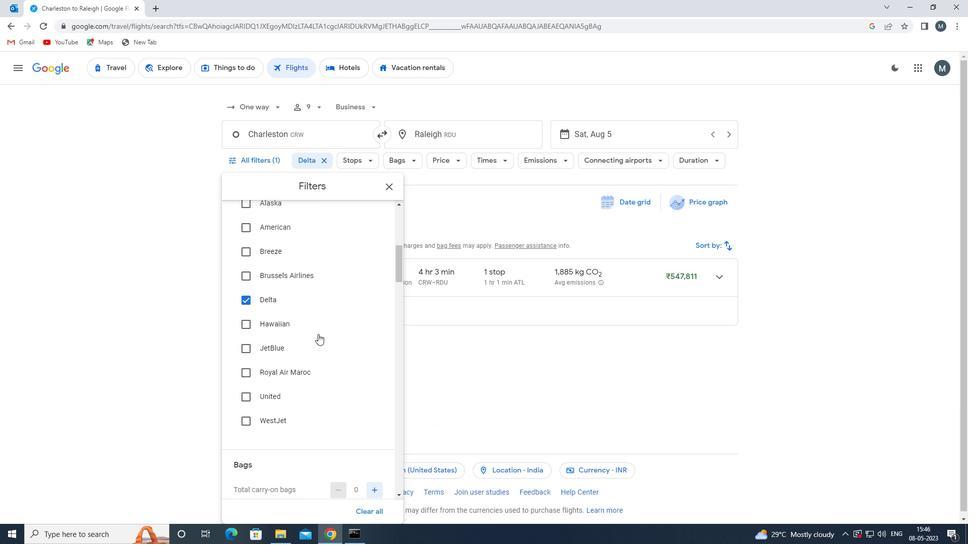 
Action: Mouse moved to (317, 333)
Screenshot: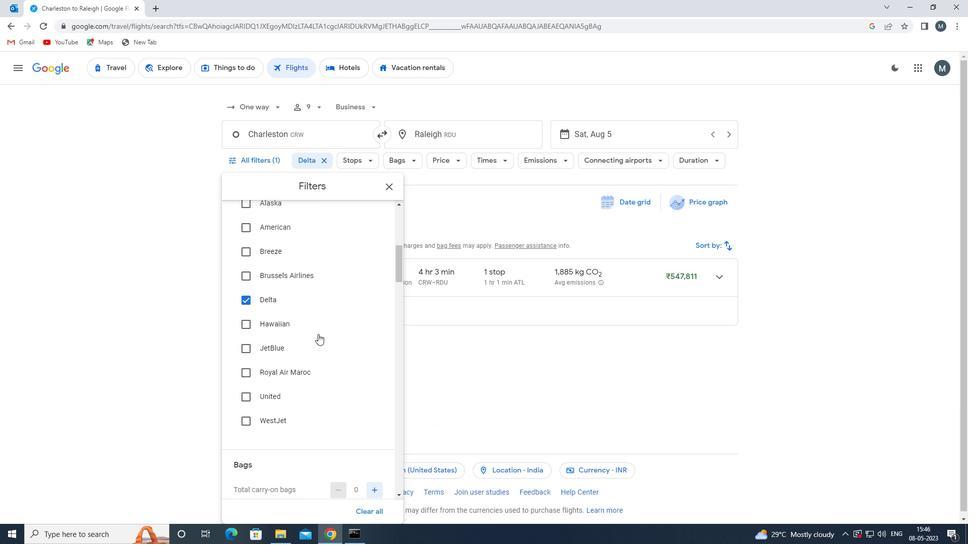 
Action: Mouse scrolled (317, 332) with delta (0, 0)
Screenshot: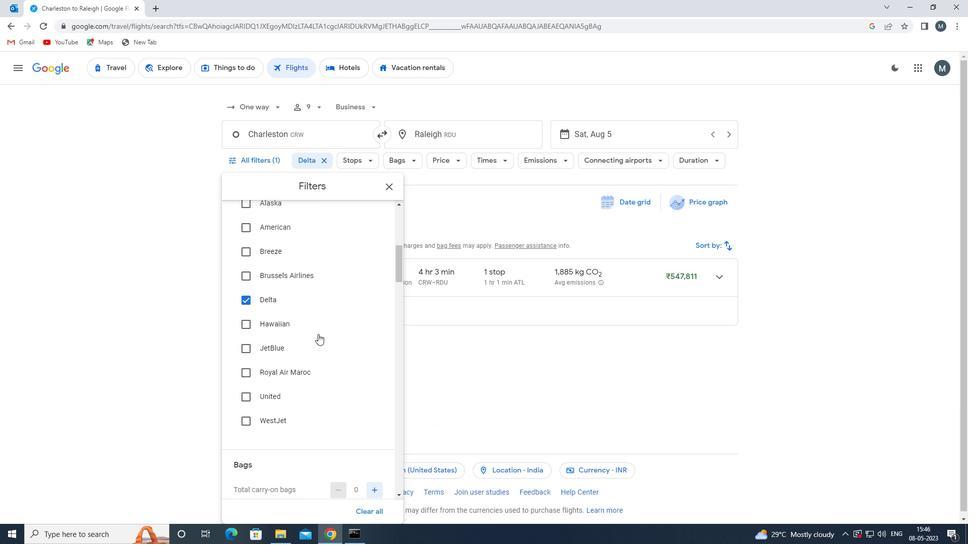 
Action: Mouse moved to (316, 333)
Screenshot: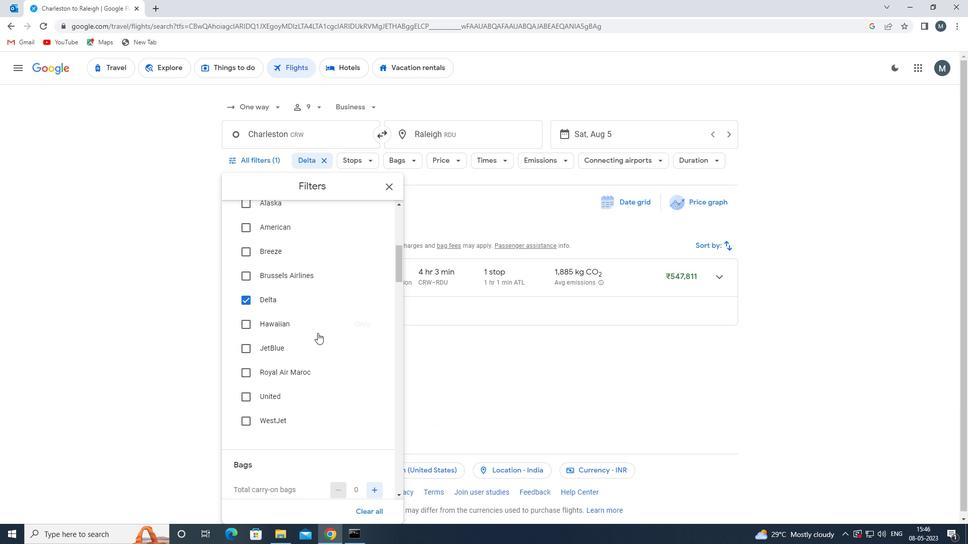 
Action: Mouse scrolled (316, 332) with delta (0, 0)
Screenshot: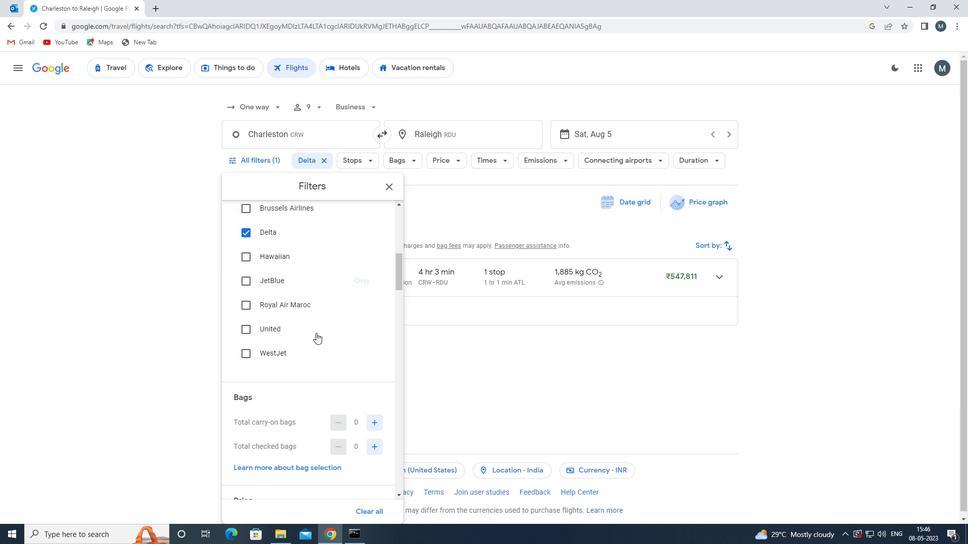 
Action: Mouse moved to (374, 364)
Screenshot: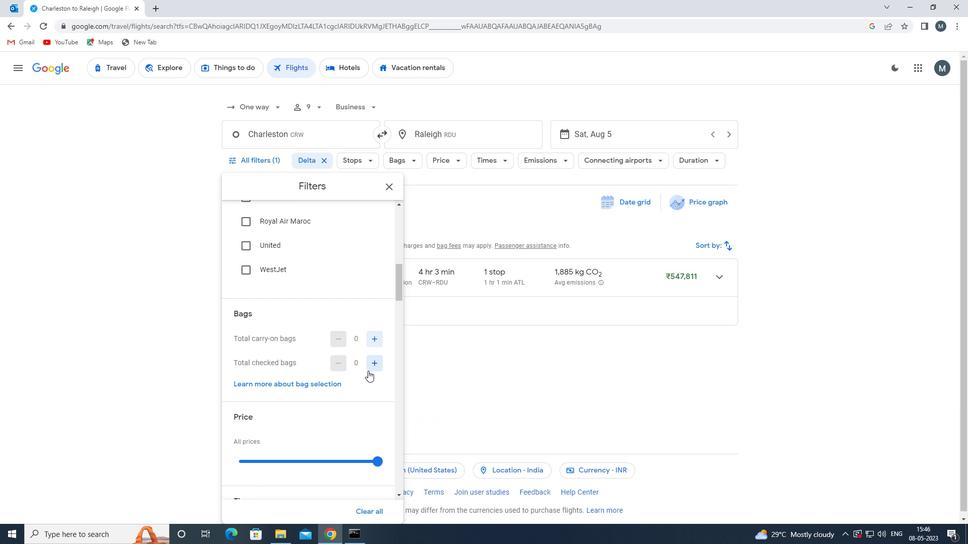 
Action: Mouse pressed left at (374, 364)
Screenshot: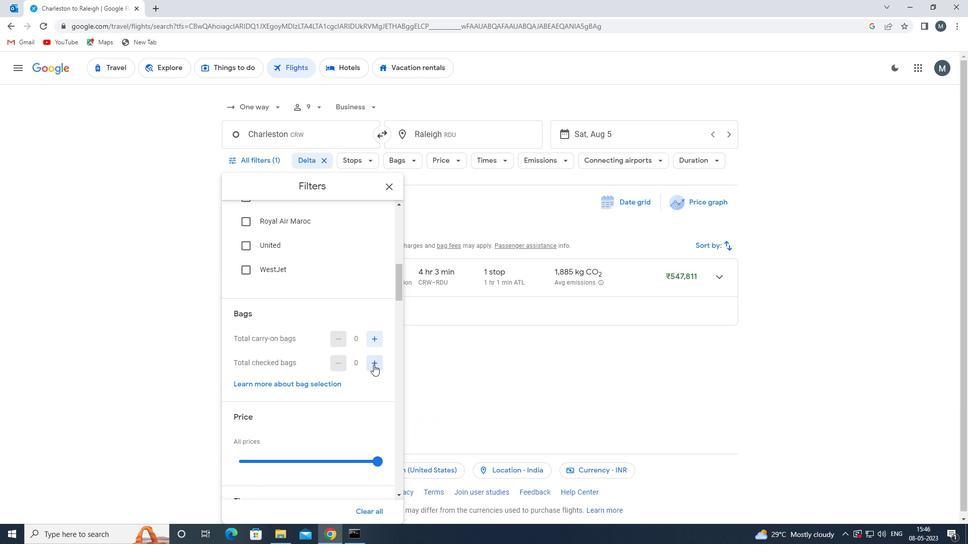 
Action: Mouse pressed left at (374, 364)
Screenshot: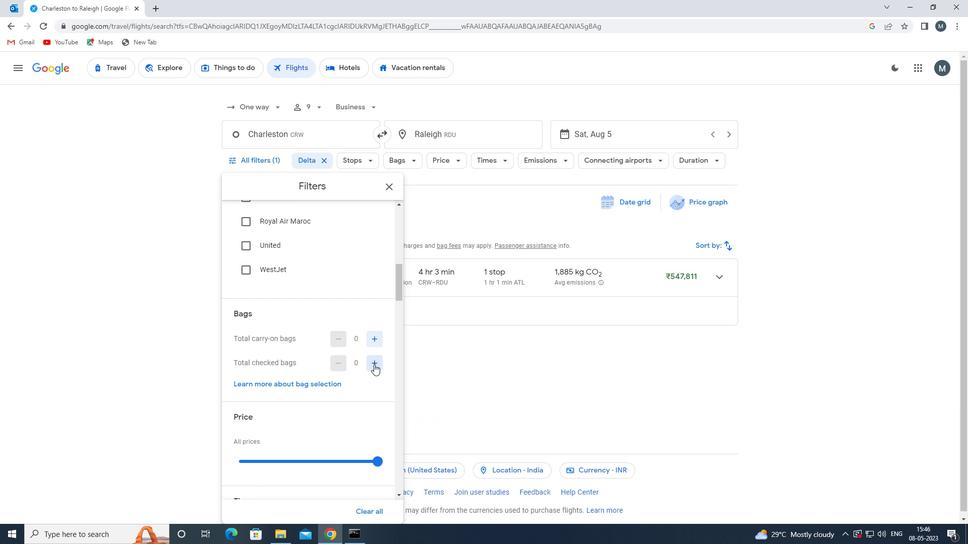
Action: Mouse moved to (342, 359)
Screenshot: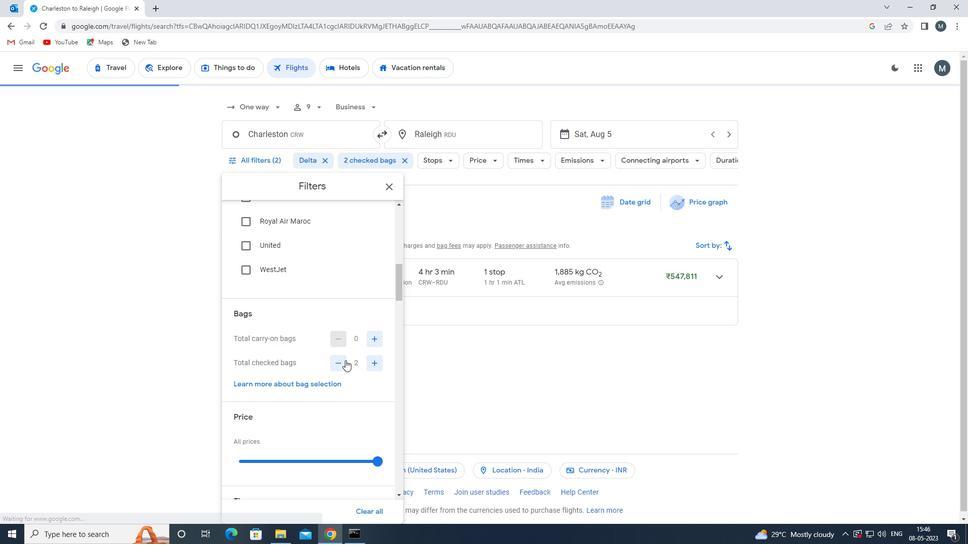 
Action: Mouse scrolled (342, 359) with delta (0, 0)
Screenshot: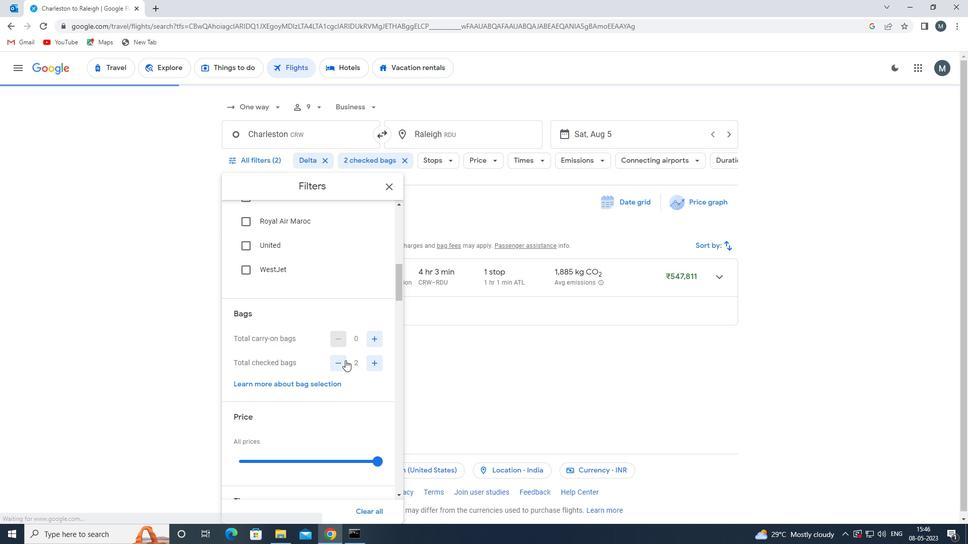 
Action: Mouse moved to (342, 359)
Screenshot: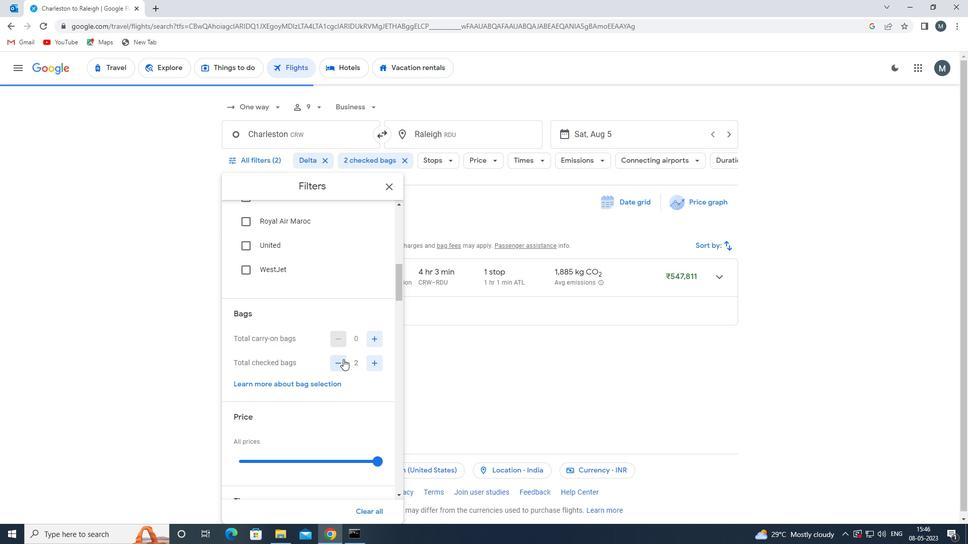 
Action: Mouse scrolled (342, 359) with delta (0, 0)
Screenshot: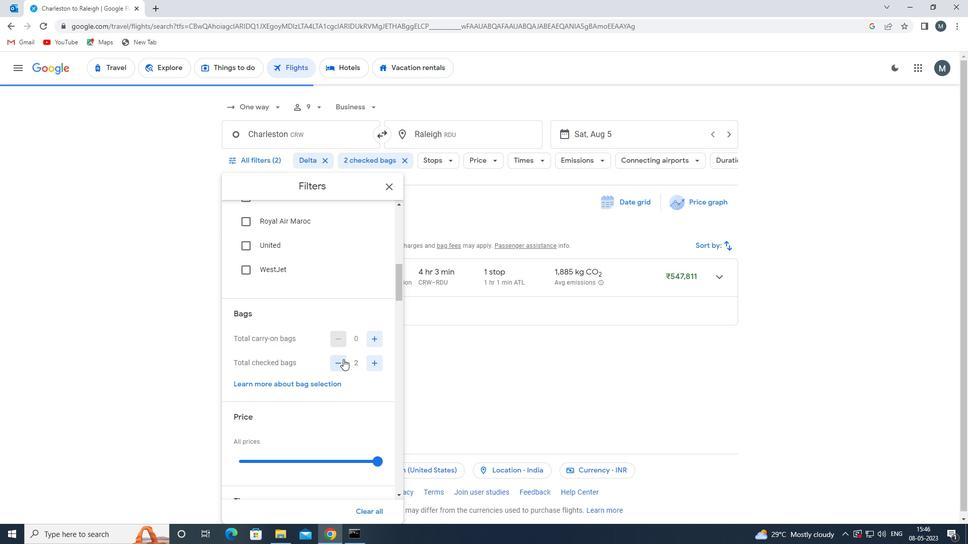 
Action: Mouse moved to (338, 358)
Screenshot: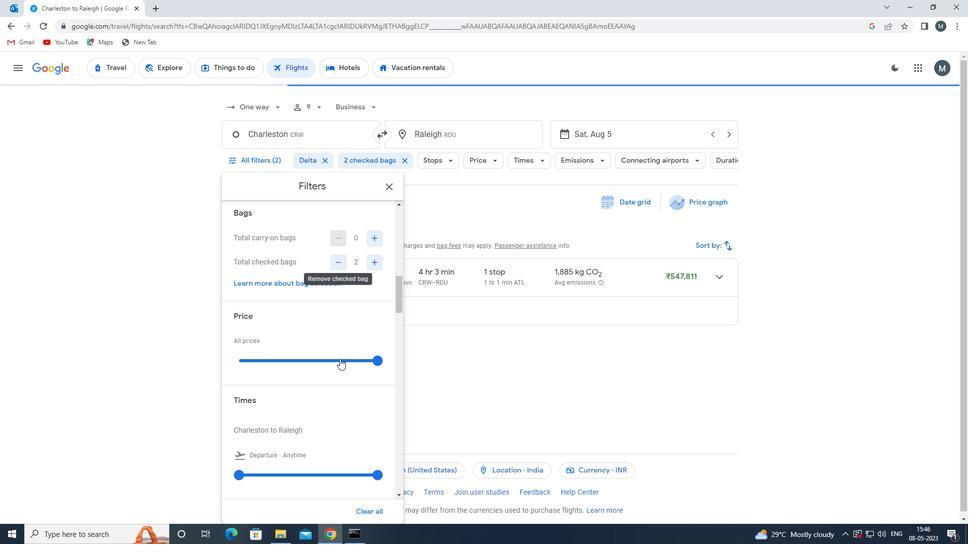 
Action: Mouse scrolled (338, 358) with delta (0, 0)
Screenshot: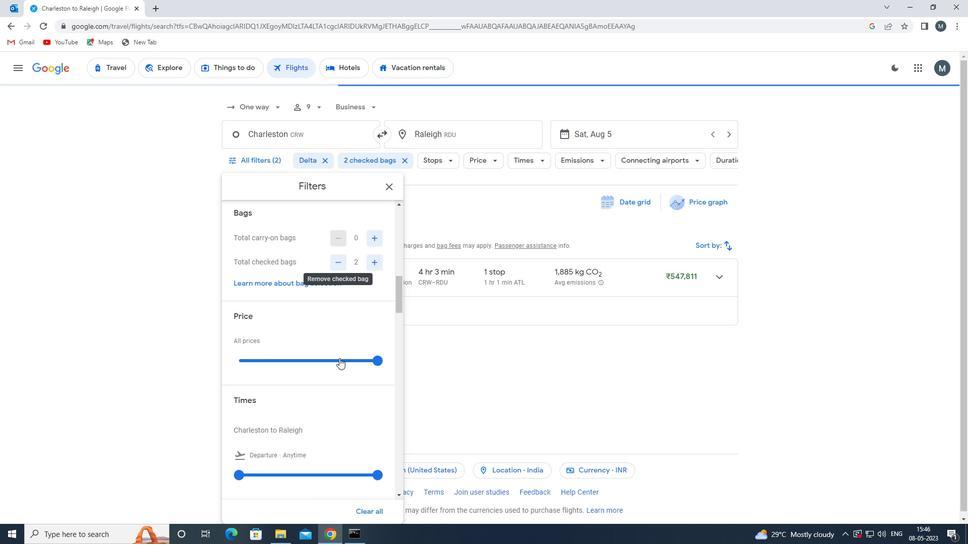 
Action: Mouse moved to (293, 300)
Screenshot: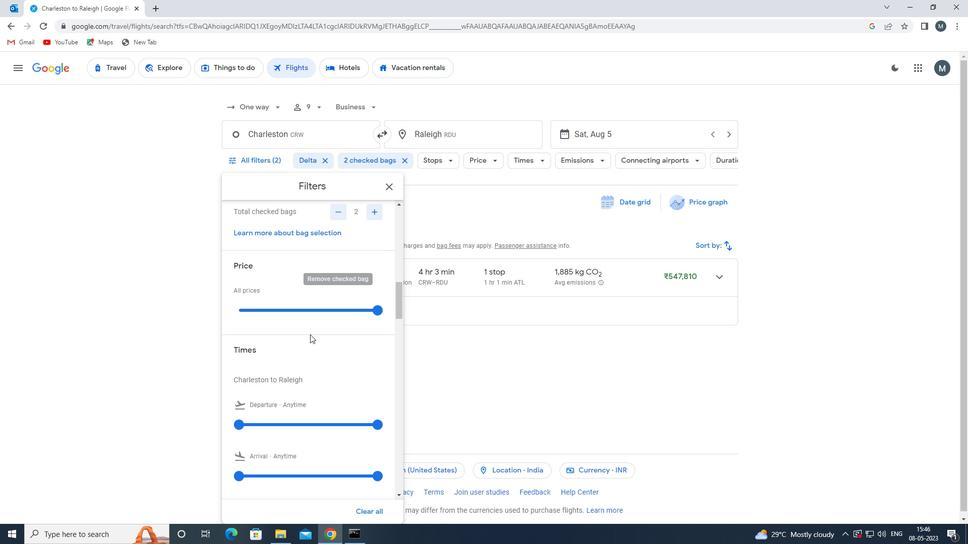 
Action: Mouse pressed left at (293, 300)
Screenshot: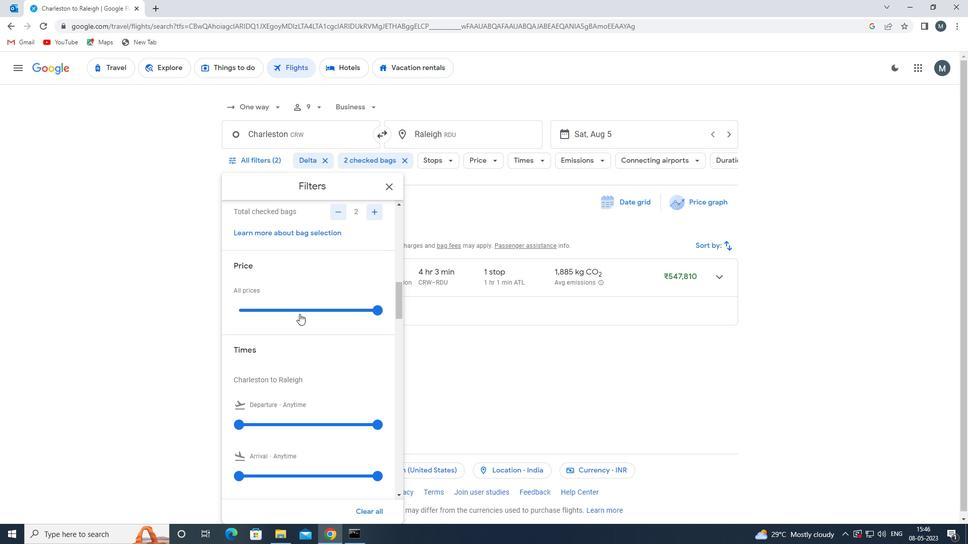 
Action: Mouse moved to (290, 304)
Screenshot: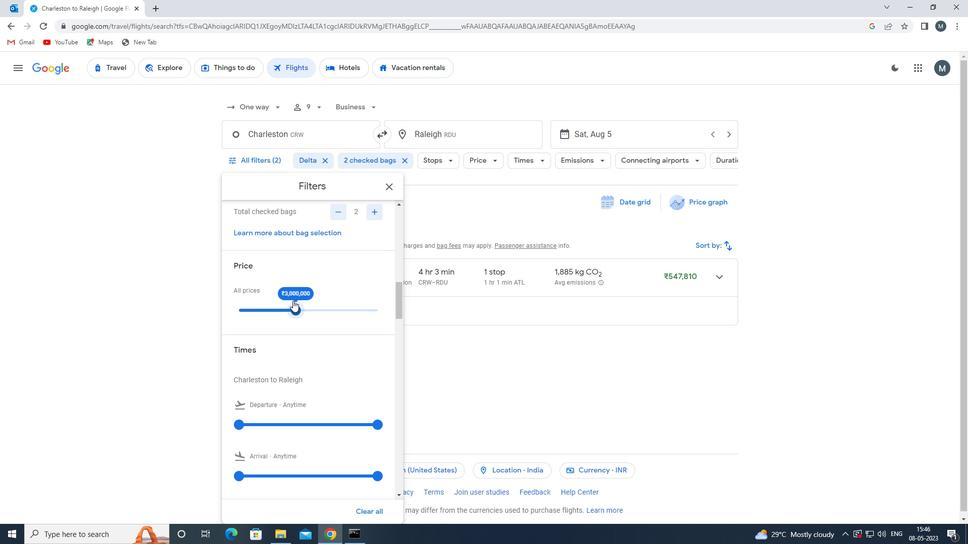 
Action: Mouse pressed left at (290, 304)
Screenshot: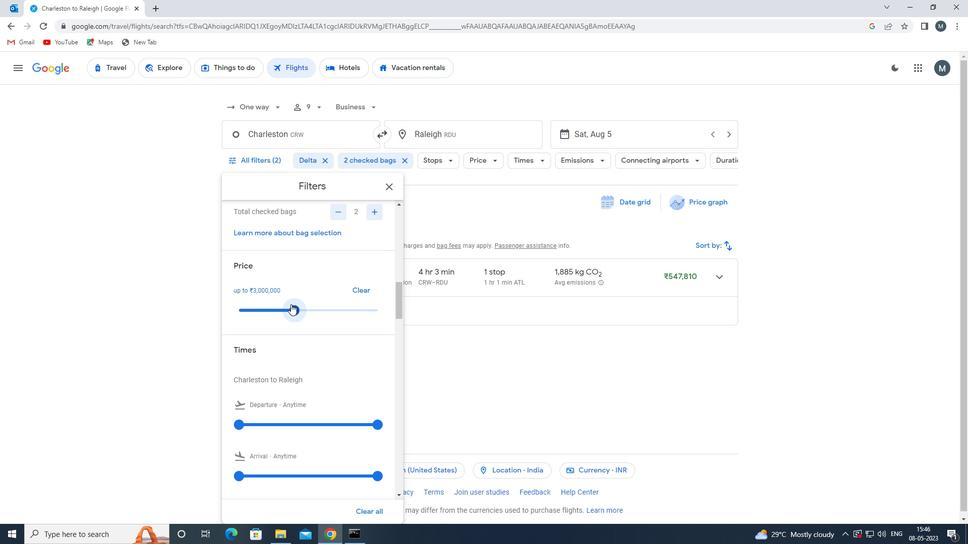 
Action: Mouse moved to (284, 308)
Screenshot: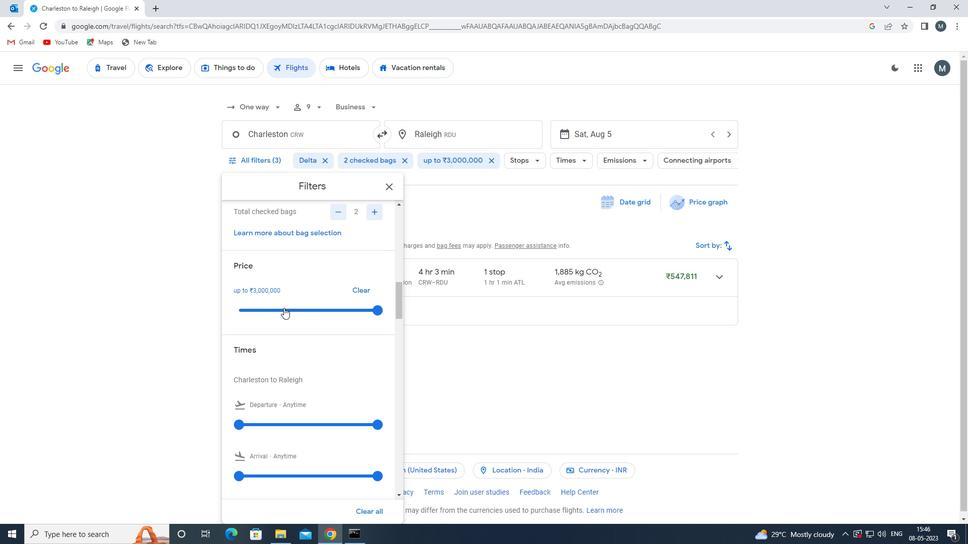 
Action: Mouse scrolled (284, 307) with delta (0, 0)
Screenshot: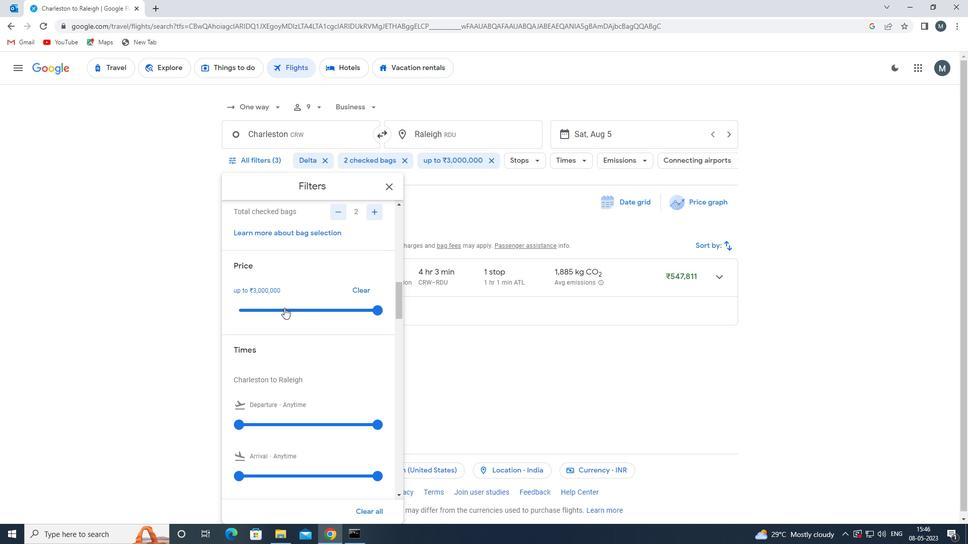 
Action: Mouse moved to (284, 308)
Screenshot: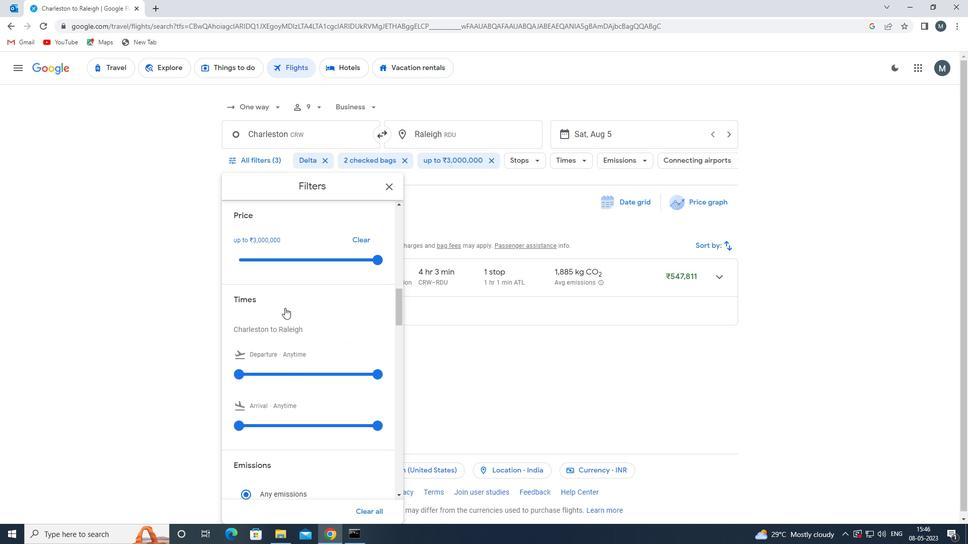 
Action: Mouse scrolled (284, 307) with delta (0, 0)
Screenshot: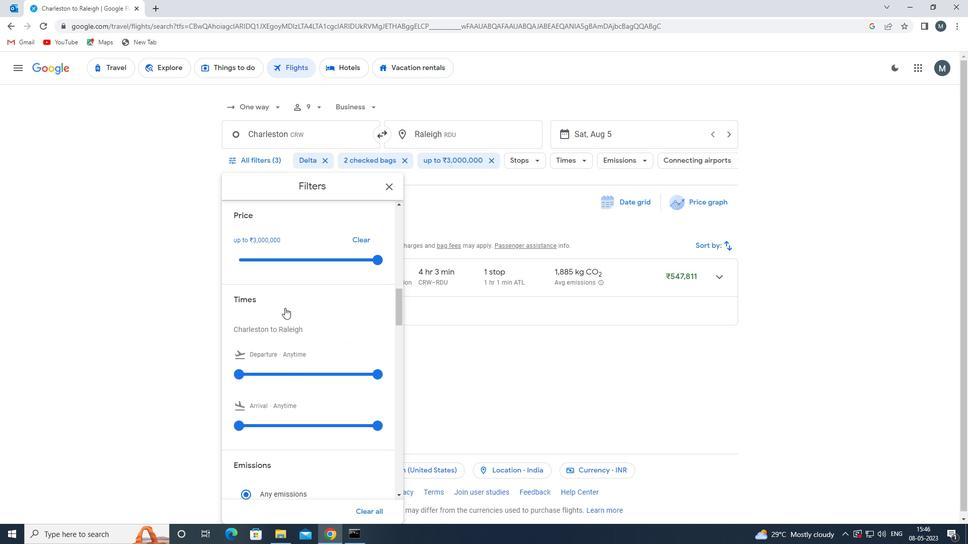 
Action: Mouse moved to (235, 321)
Screenshot: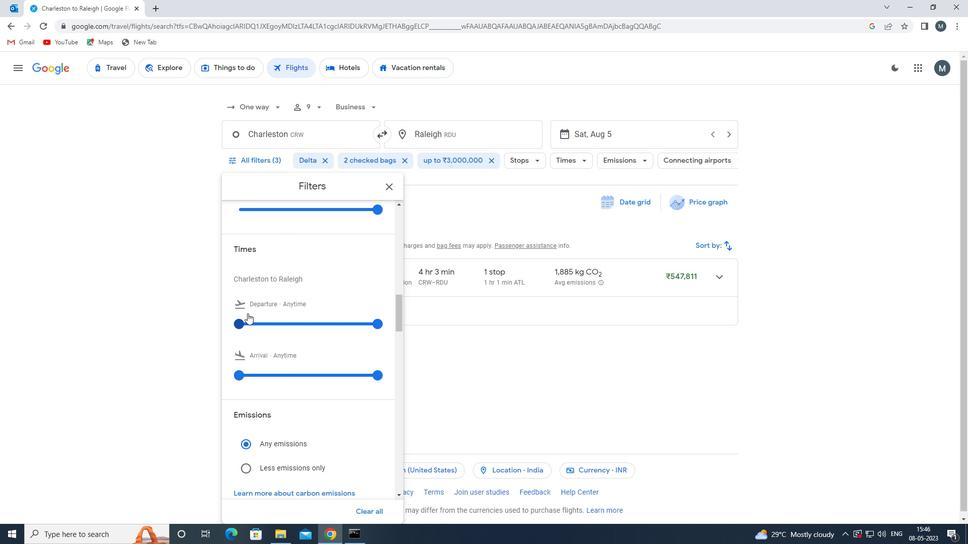 
Action: Mouse pressed left at (235, 321)
Screenshot: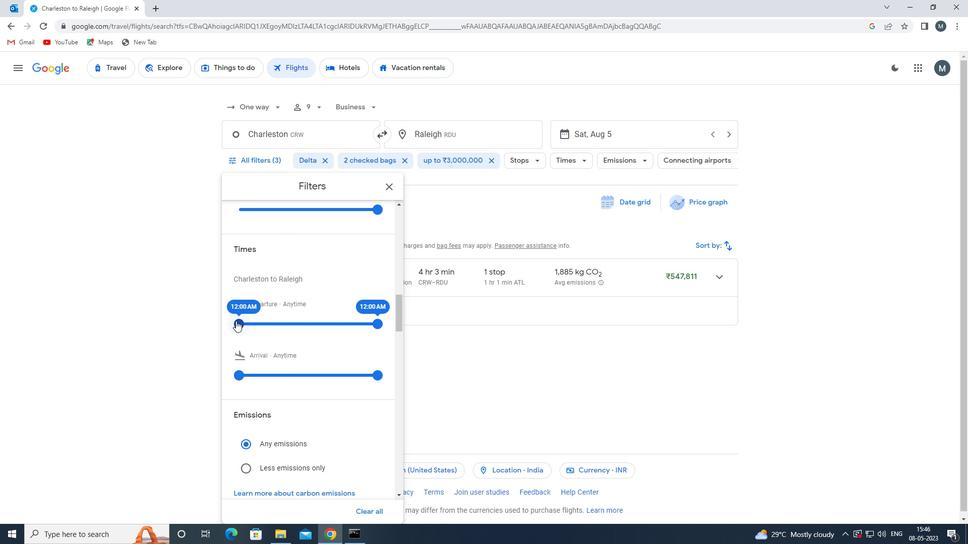 
Action: Mouse moved to (365, 323)
Screenshot: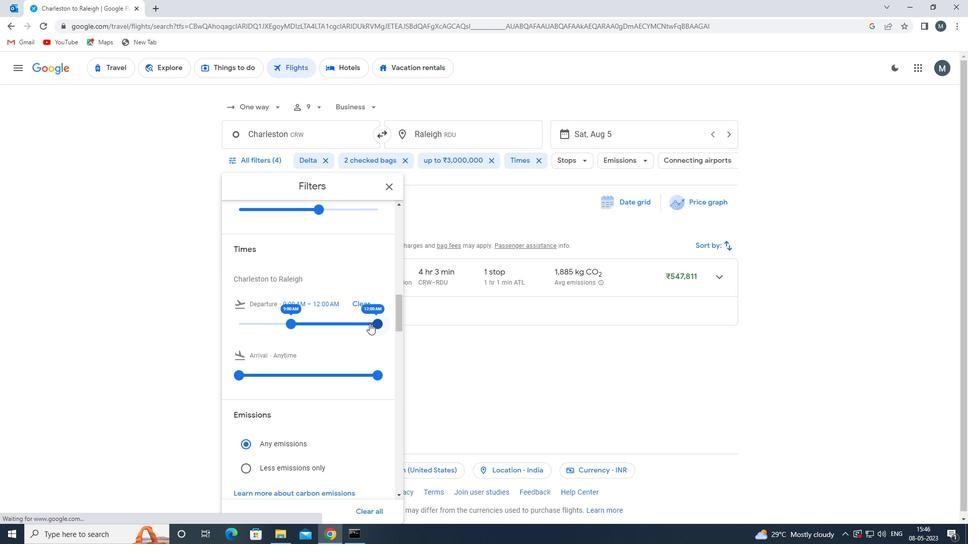 
Action: Mouse pressed left at (365, 323)
Screenshot: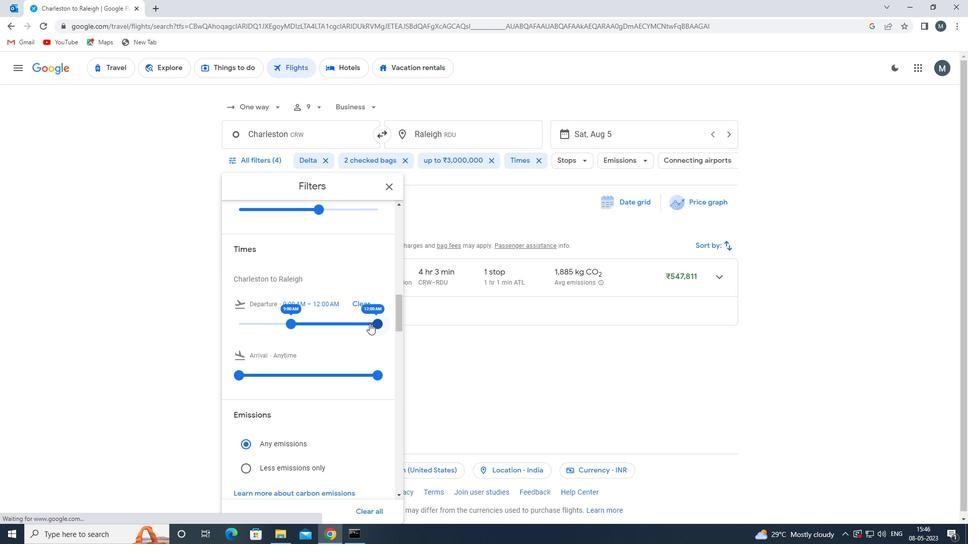 
Action: Mouse moved to (297, 332)
Screenshot: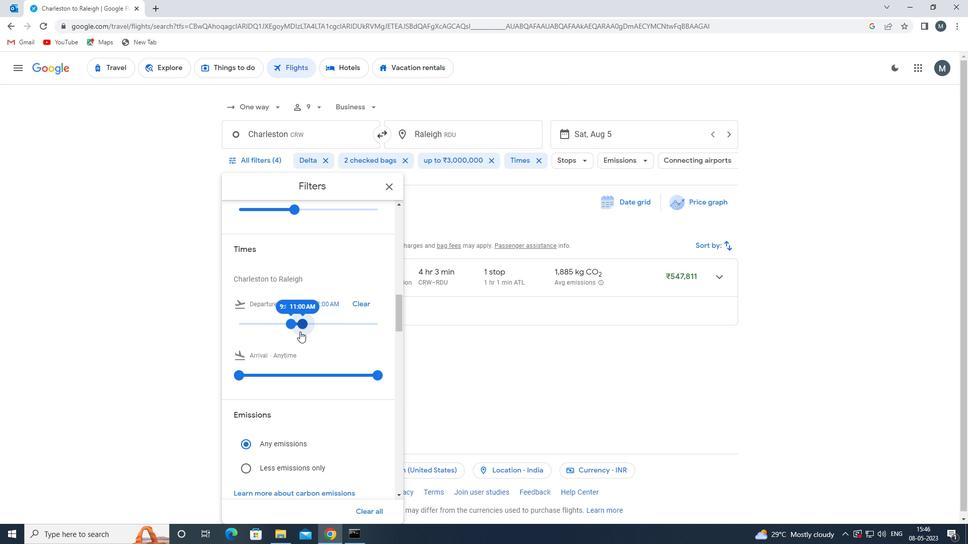 
Action: Mouse scrolled (297, 331) with delta (0, 0)
Screenshot: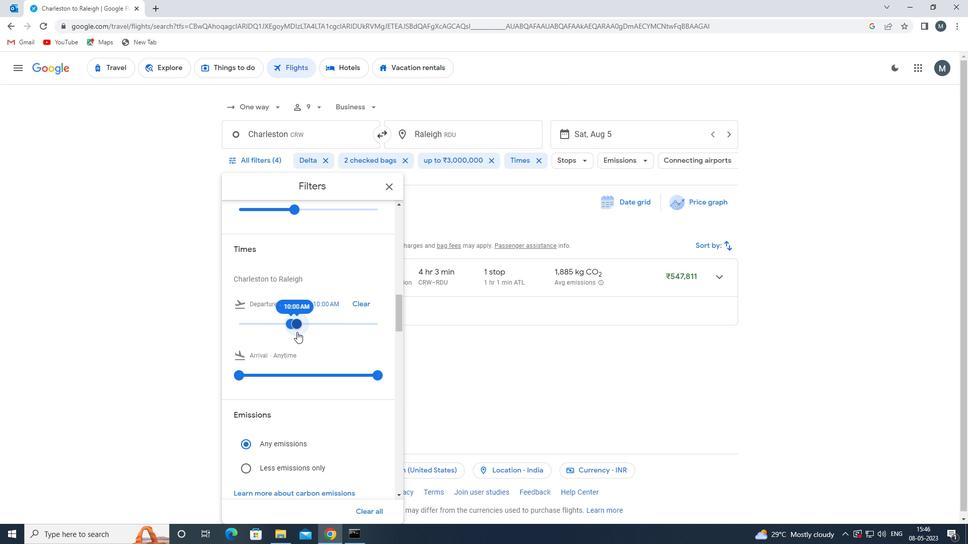 
Action: Mouse scrolled (297, 331) with delta (0, 0)
Screenshot: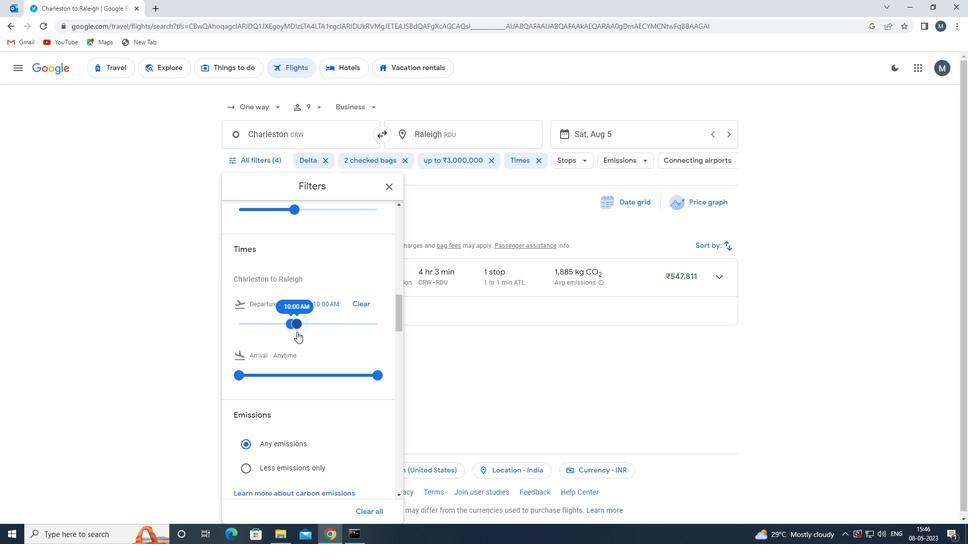 
Action: Mouse moved to (386, 192)
Screenshot: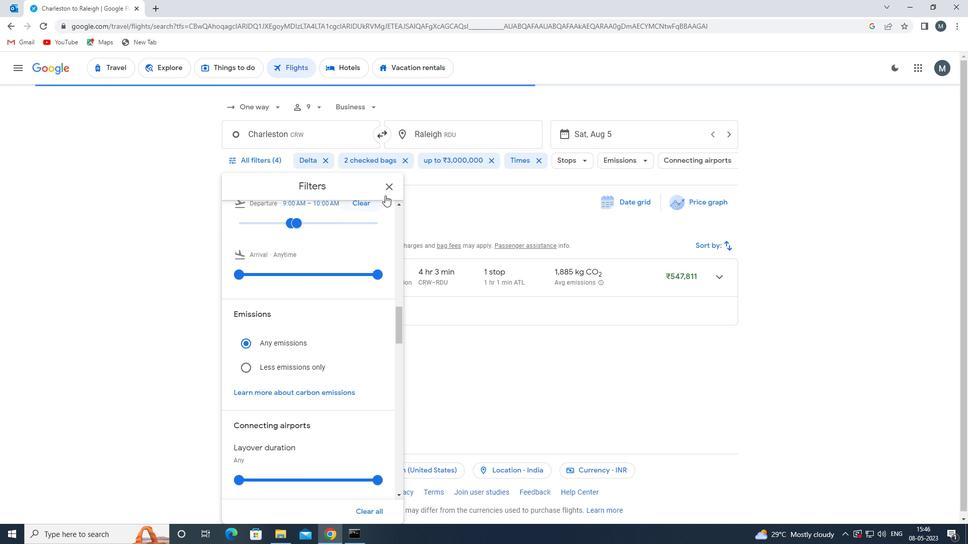 
Action: Mouse pressed left at (386, 192)
Screenshot: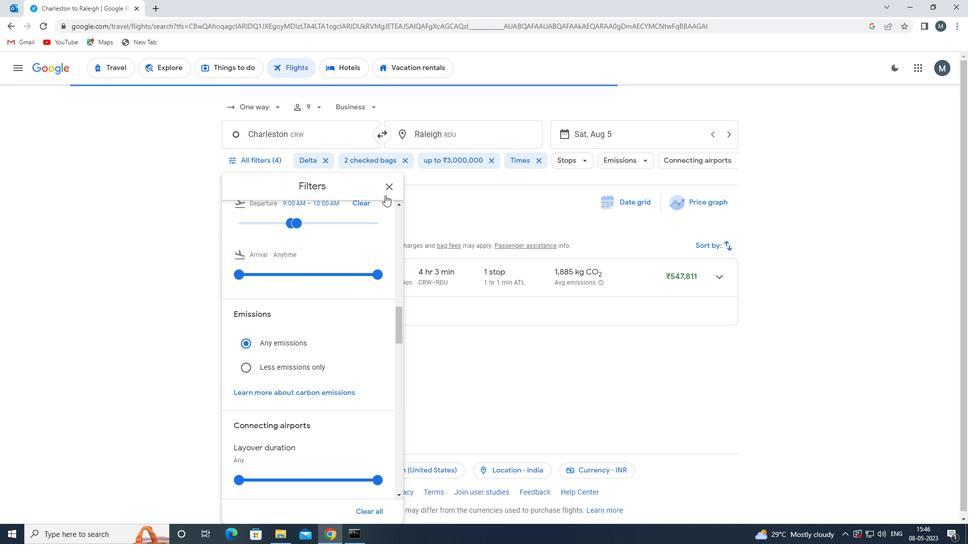 
Action: Mouse moved to (380, 193)
Screenshot: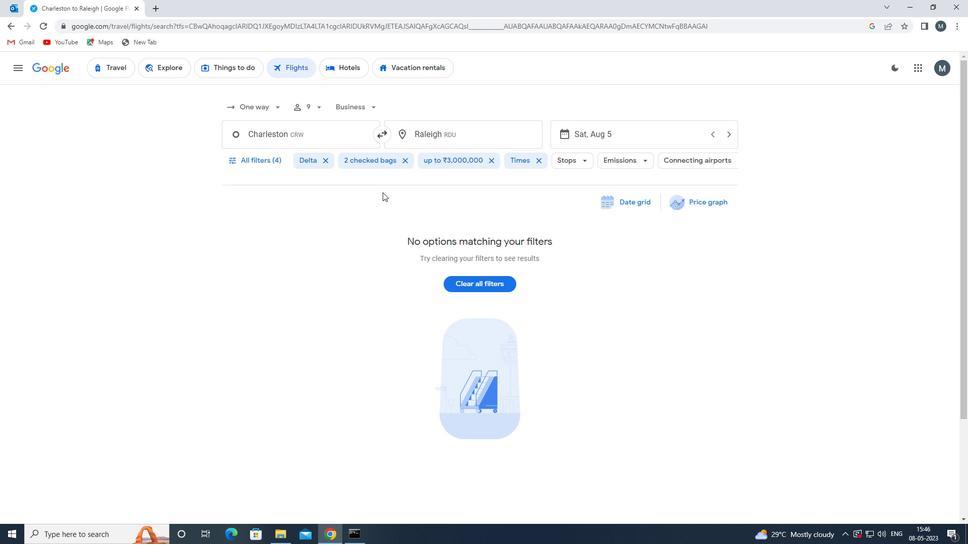 
